 Task: Check the sale-to-list ratio of french doors in the last 1 year.
Action: Mouse moved to (1023, 229)
Screenshot: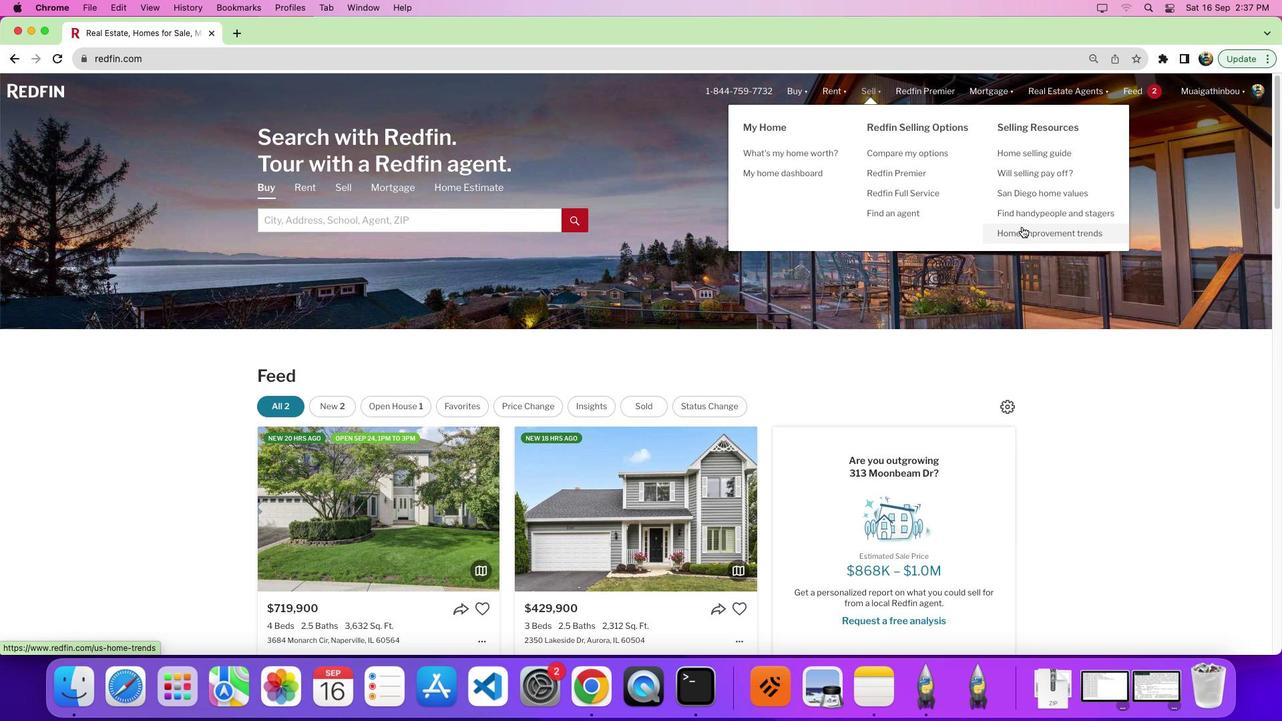 
Action: Mouse pressed left at (1023, 229)
Screenshot: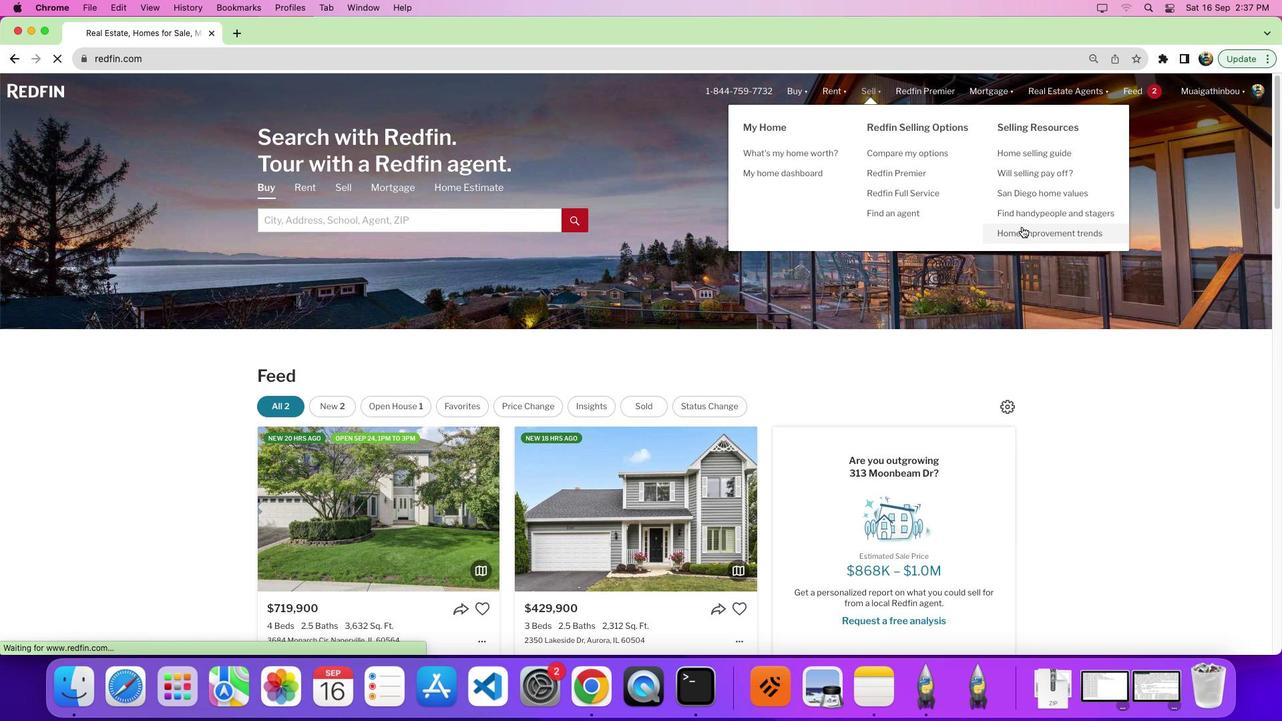 
Action: Mouse pressed left at (1023, 229)
Screenshot: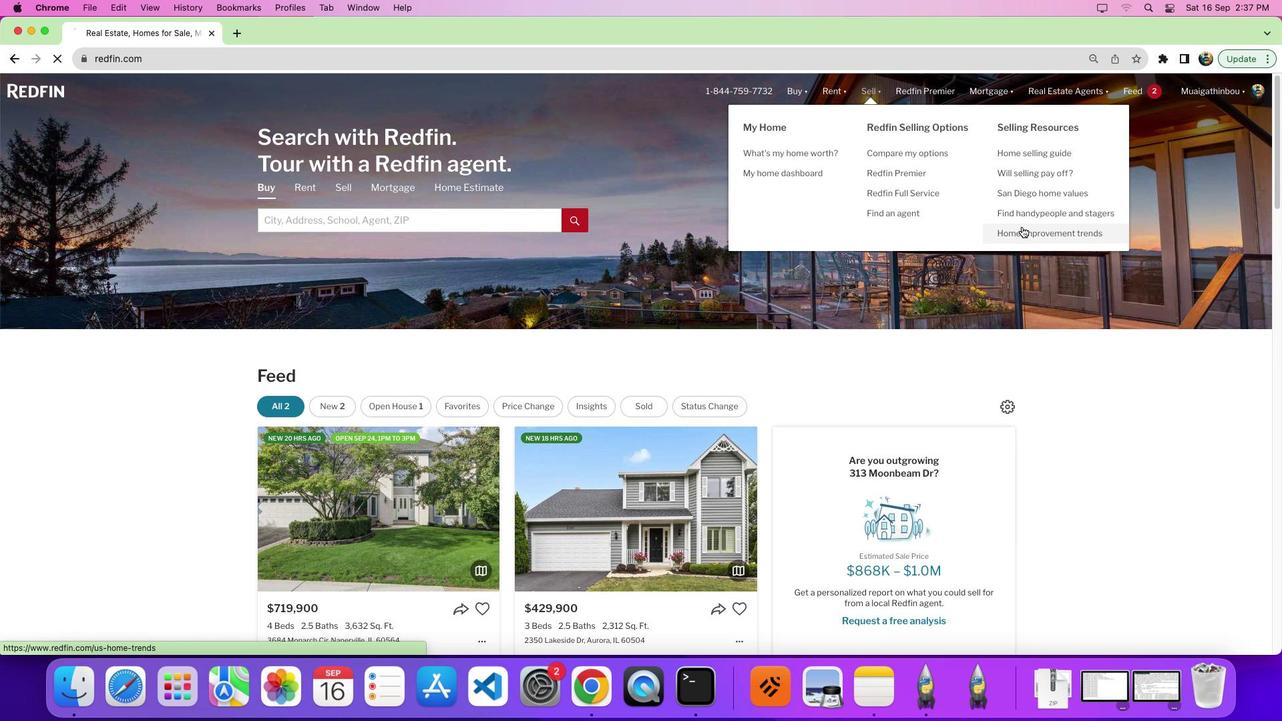 
Action: Mouse moved to (371, 261)
Screenshot: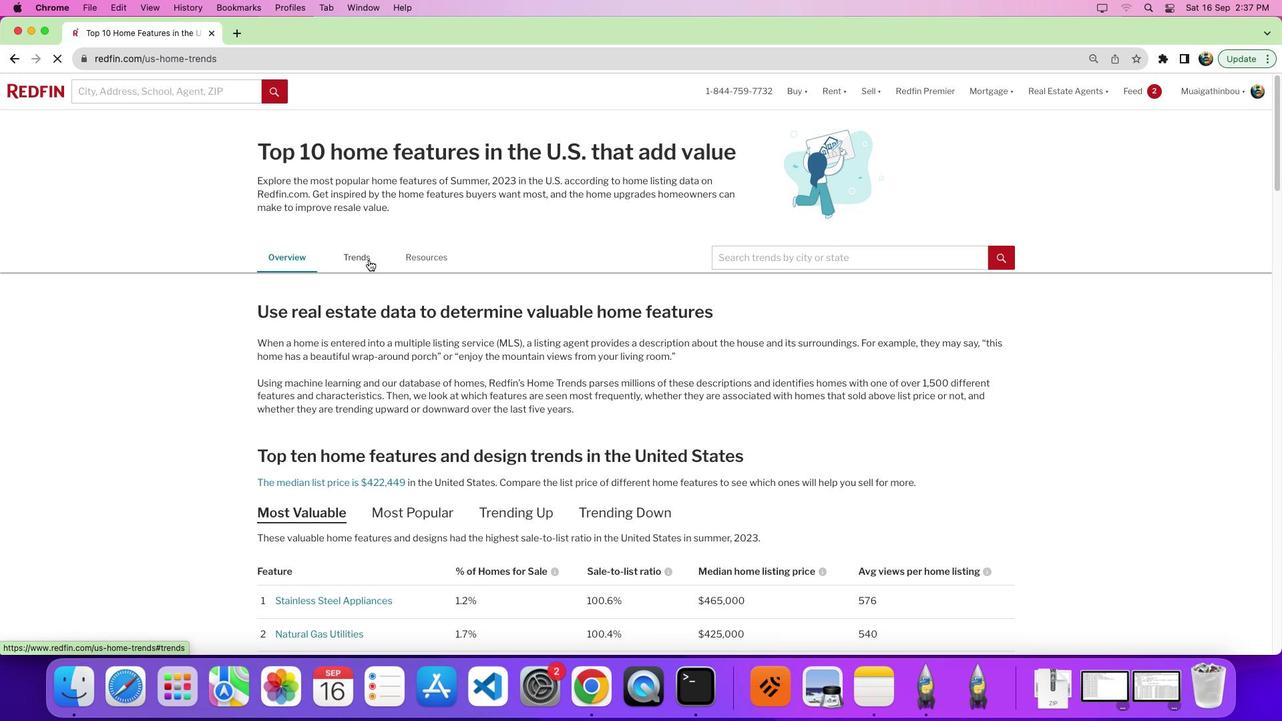 
Action: Mouse pressed left at (371, 261)
Screenshot: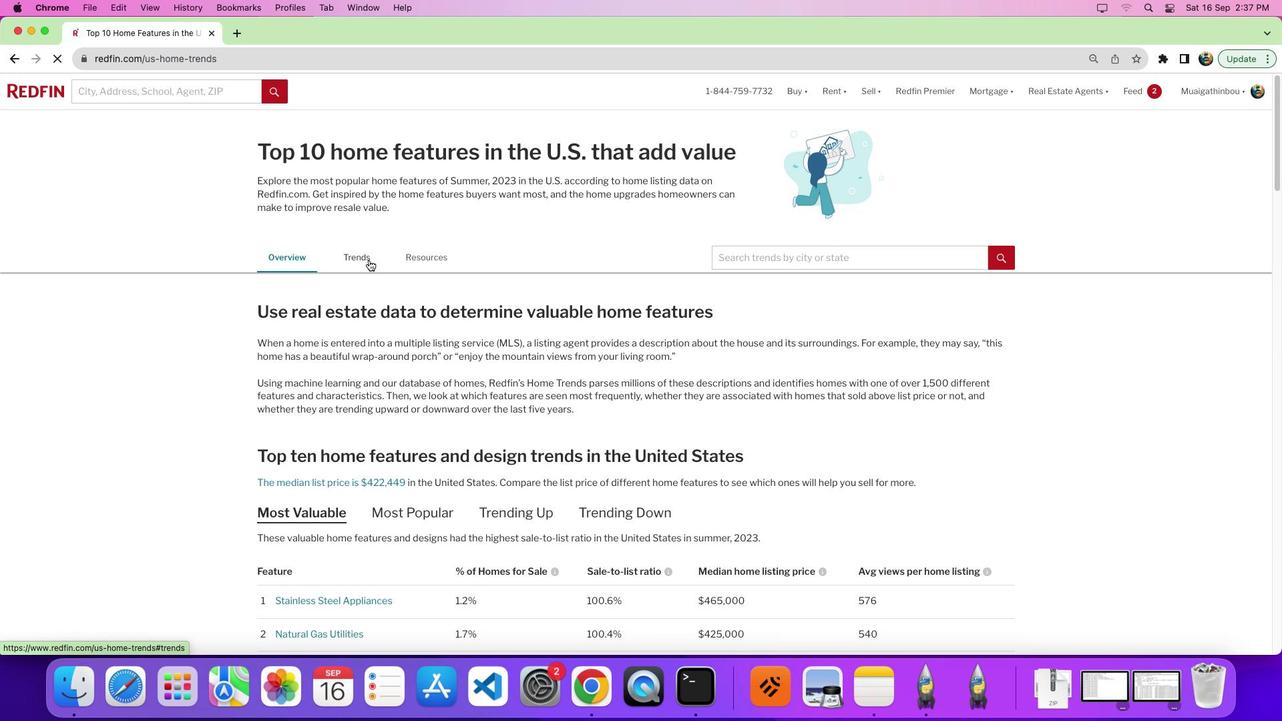 
Action: Mouse moved to (716, 291)
Screenshot: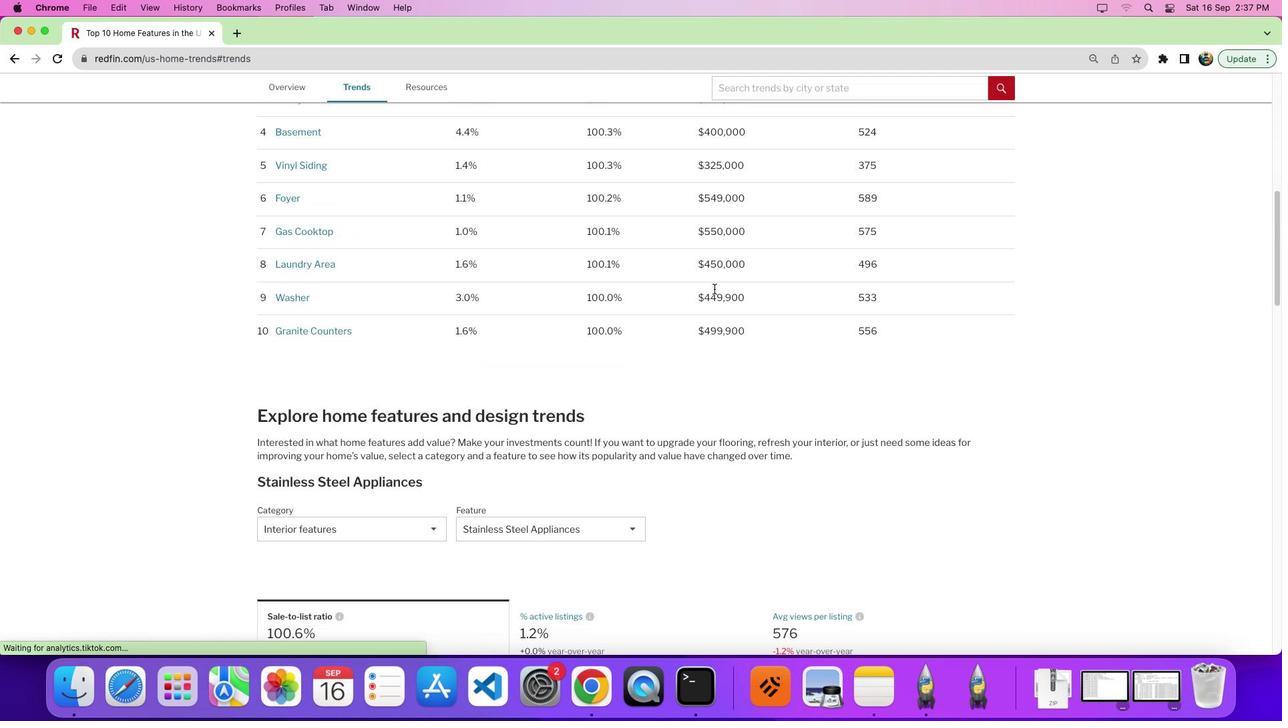 
Action: Mouse scrolled (716, 291) with delta (2, 1)
Screenshot: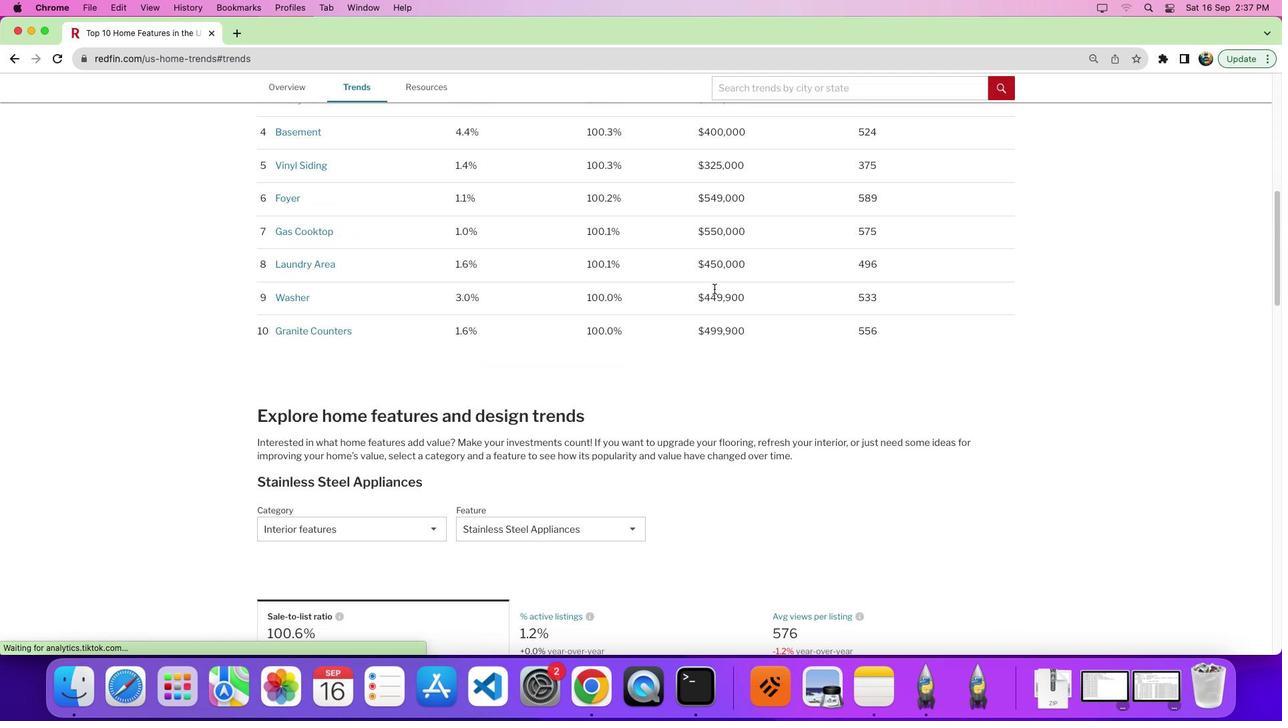 
Action: Mouse moved to (716, 290)
Screenshot: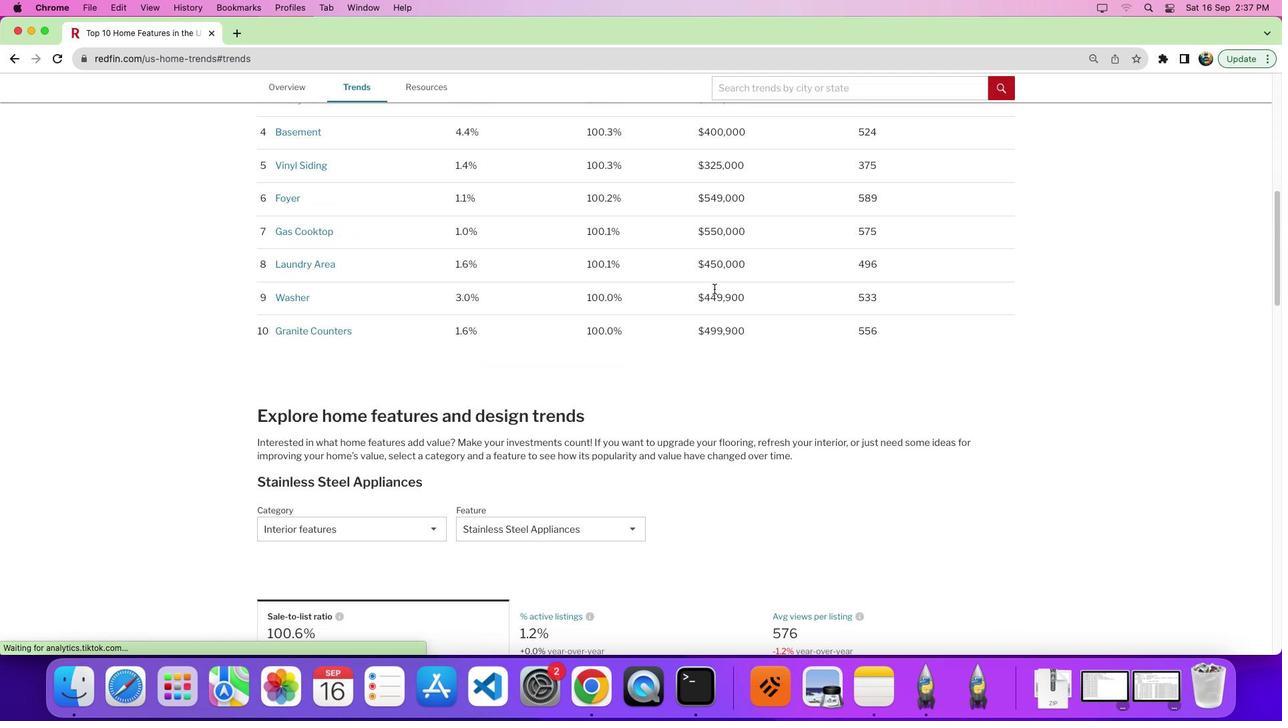 
Action: Mouse scrolled (716, 290) with delta (2, 1)
Screenshot: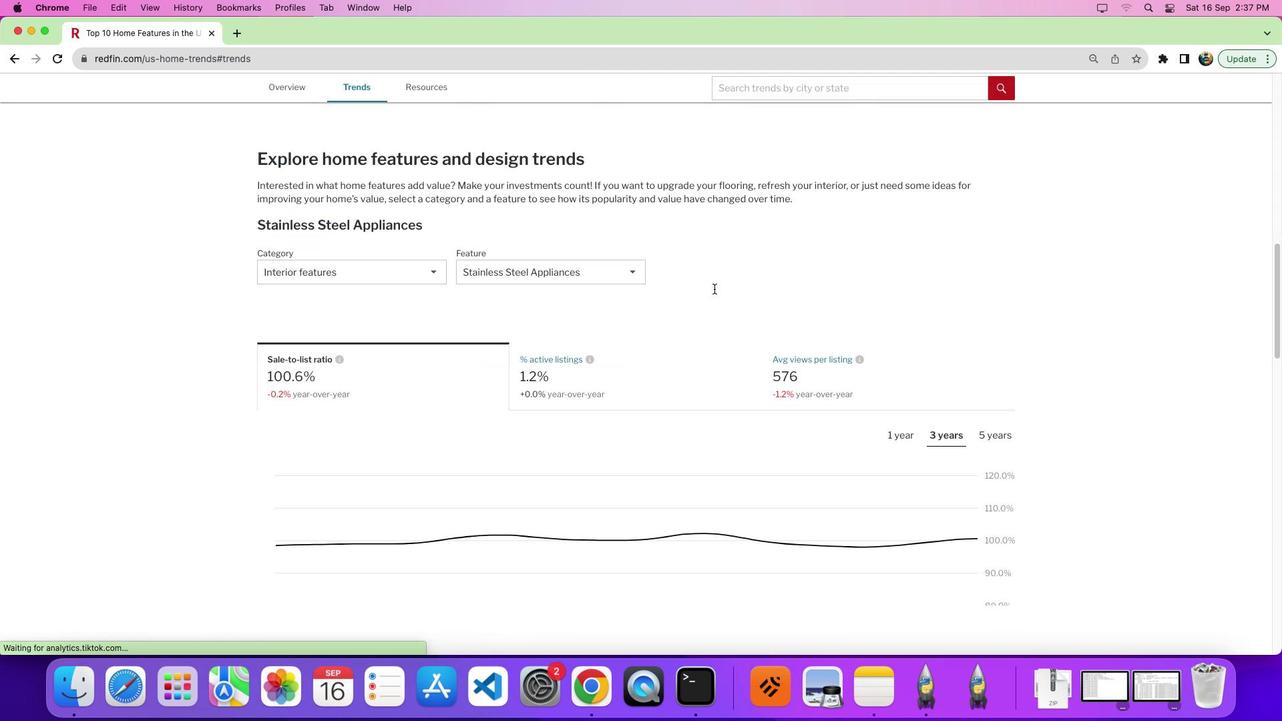
Action: Mouse scrolled (716, 290) with delta (2, -2)
Screenshot: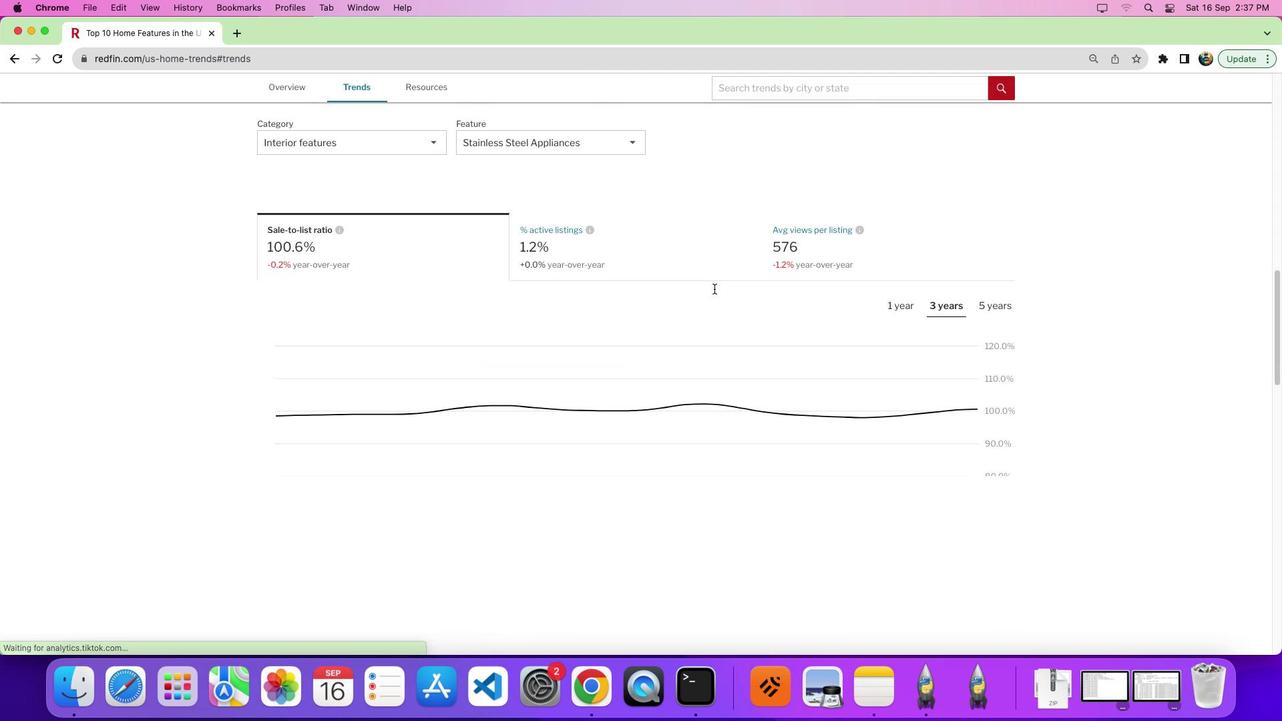 
Action: Mouse scrolled (716, 290) with delta (2, -5)
Screenshot: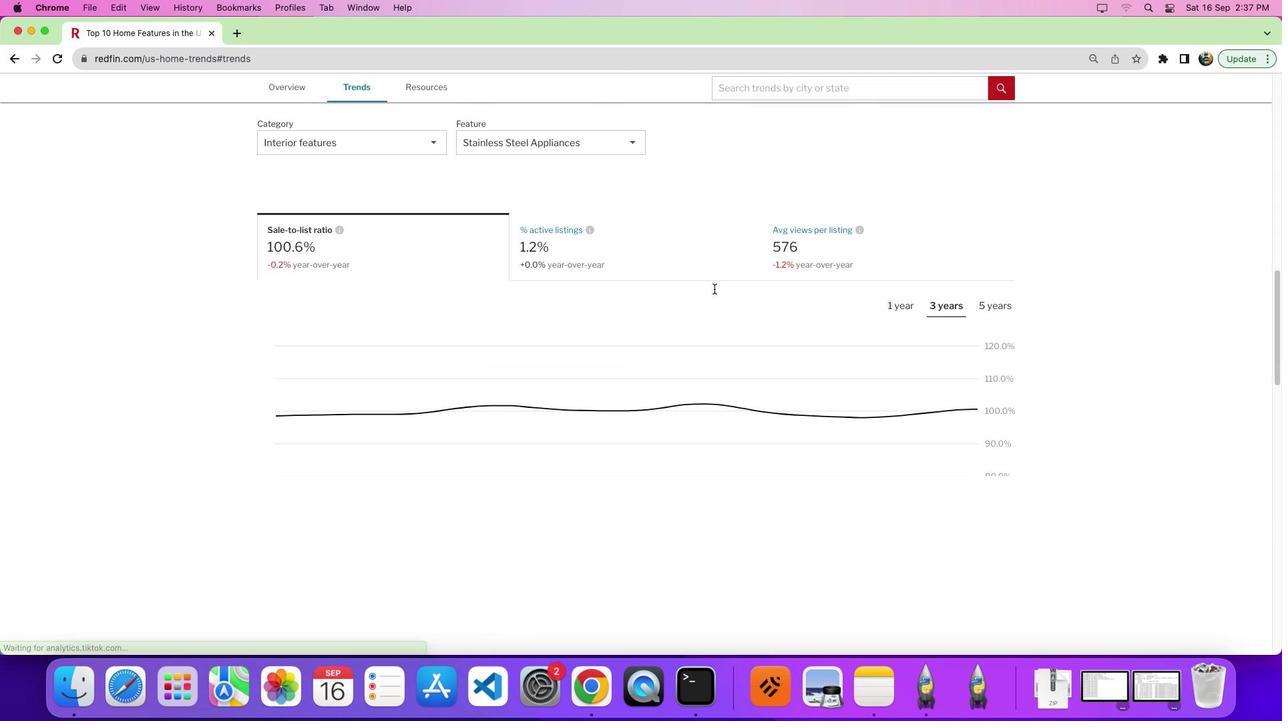 
Action: Mouse moved to (414, 144)
Screenshot: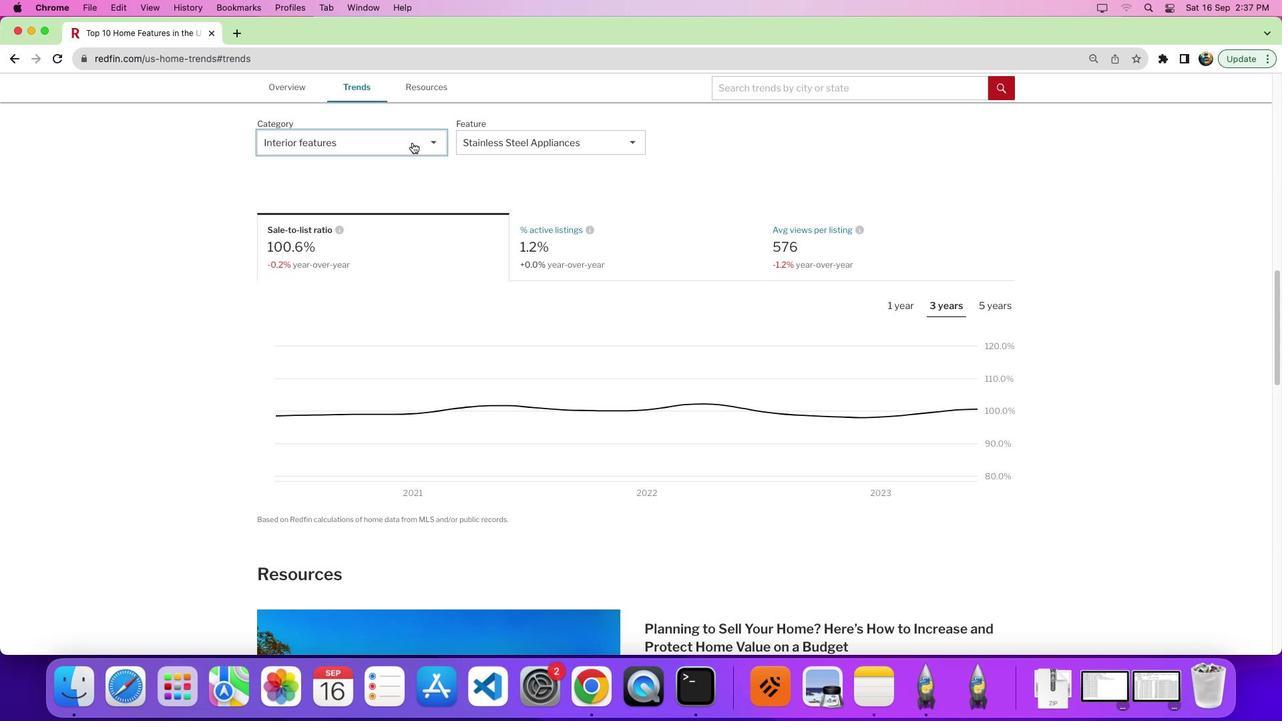 
Action: Mouse pressed left at (414, 144)
Screenshot: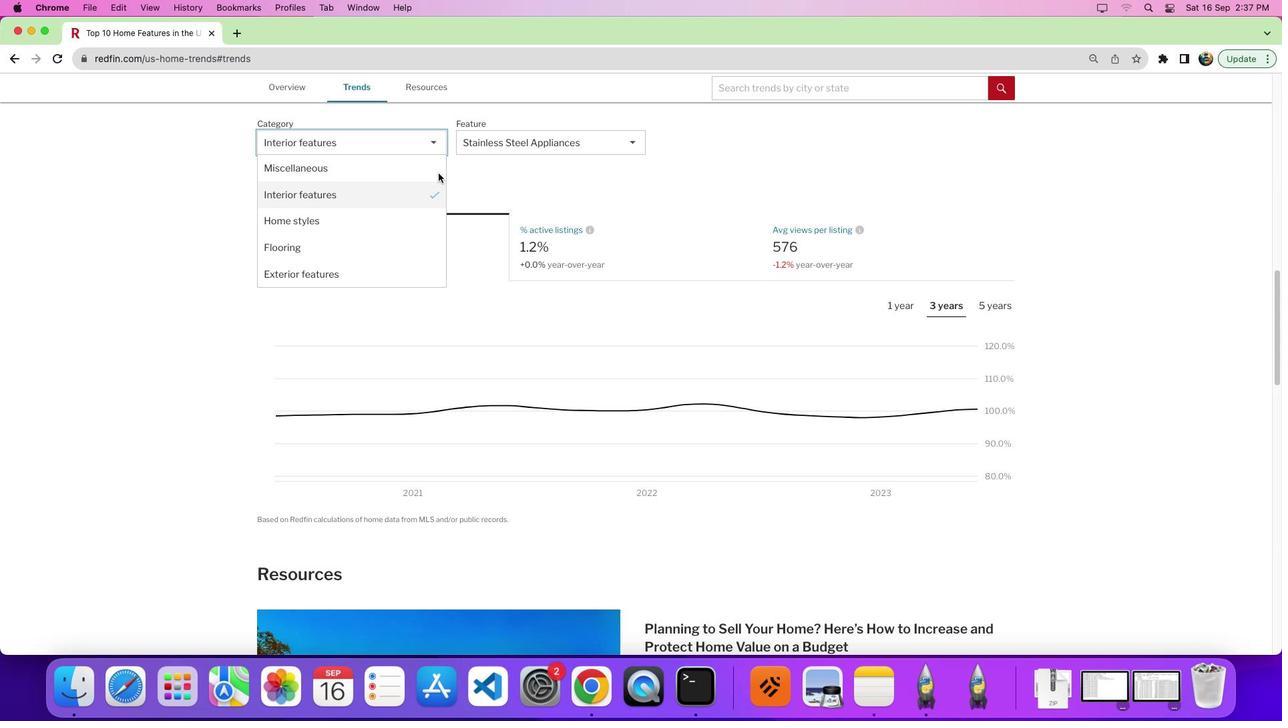 
Action: Mouse moved to (420, 190)
Screenshot: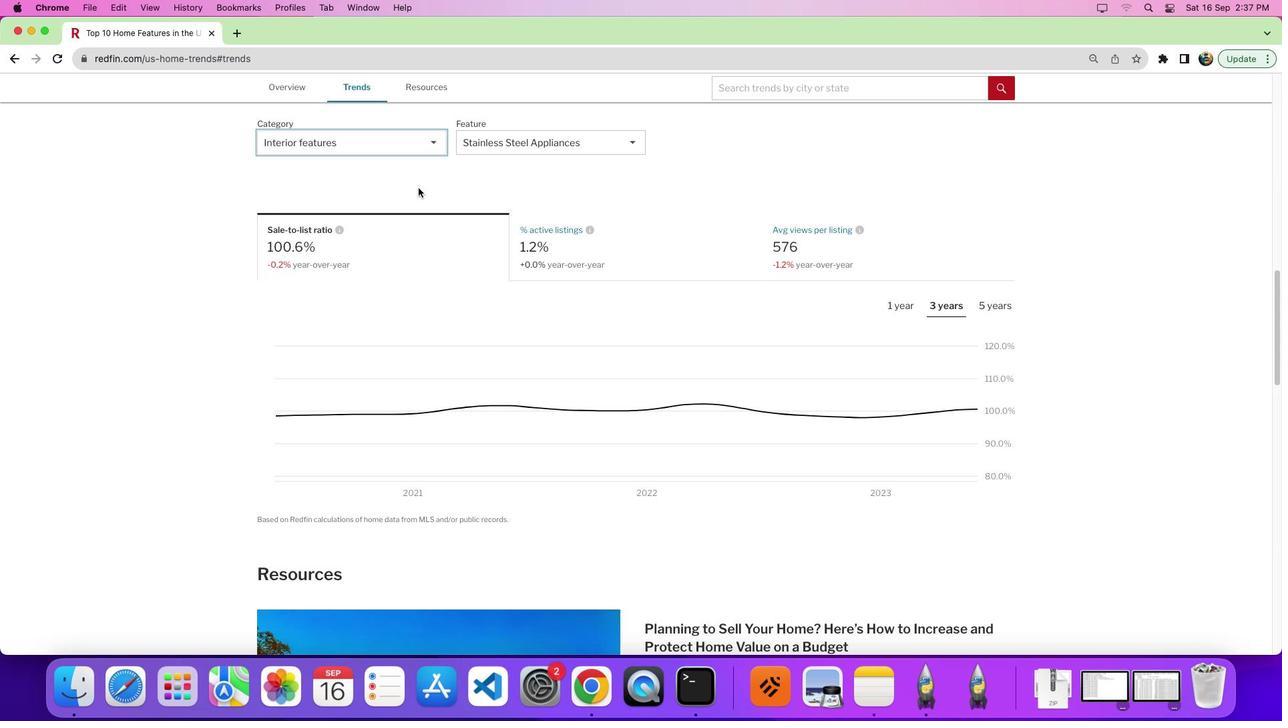 
Action: Mouse pressed left at (420, 190)
Screenshot: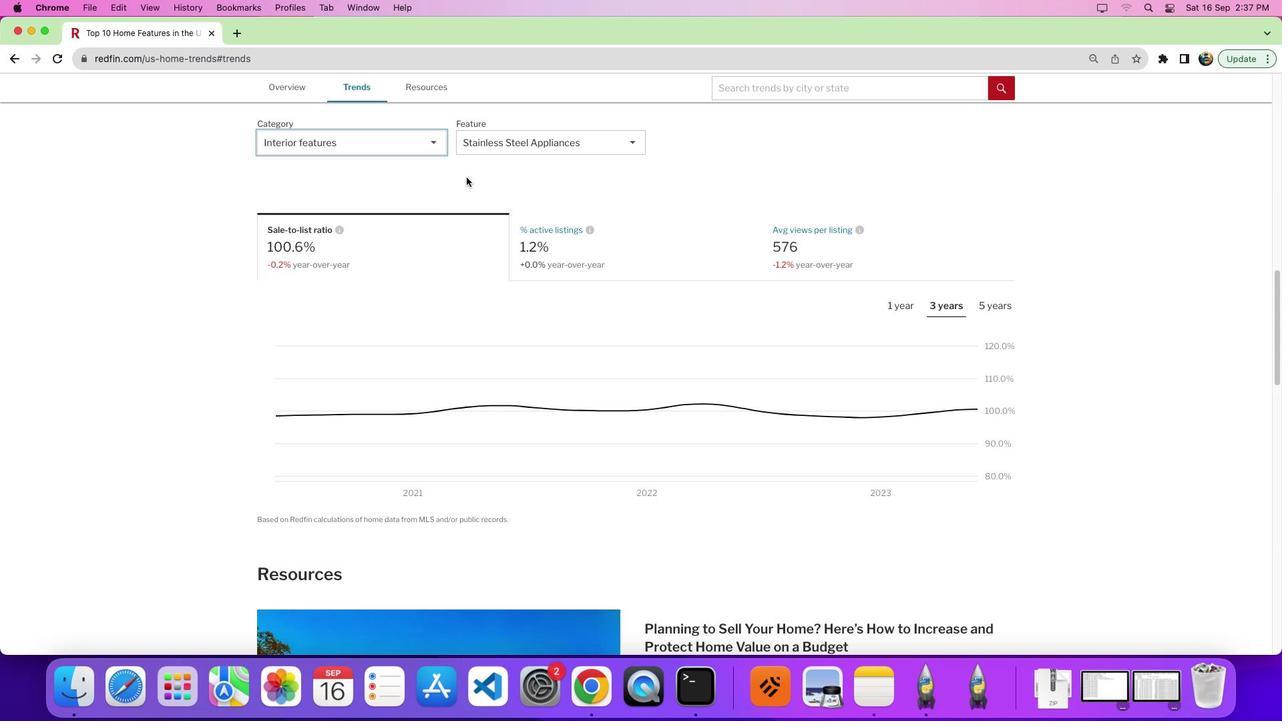 
Action: Mouse moved to (591, 136)
Screenshot: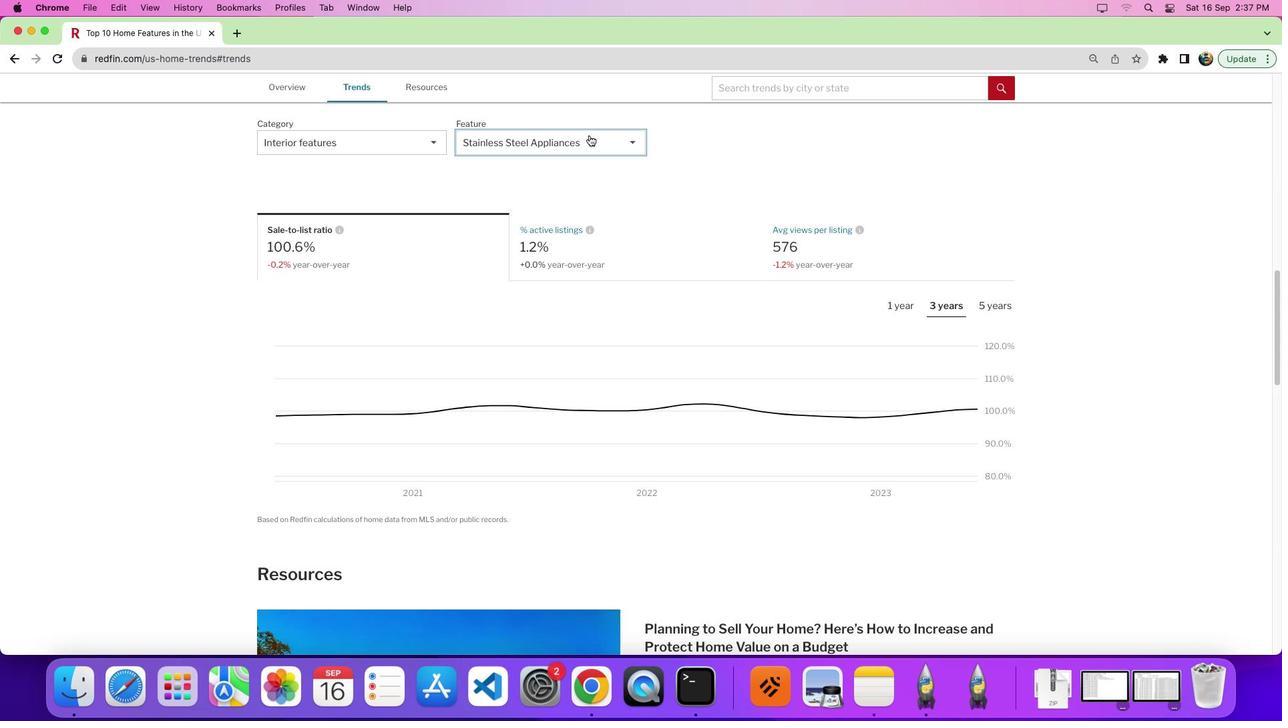 
Action: Mouse pressed left at (591, 136)
Screenshot: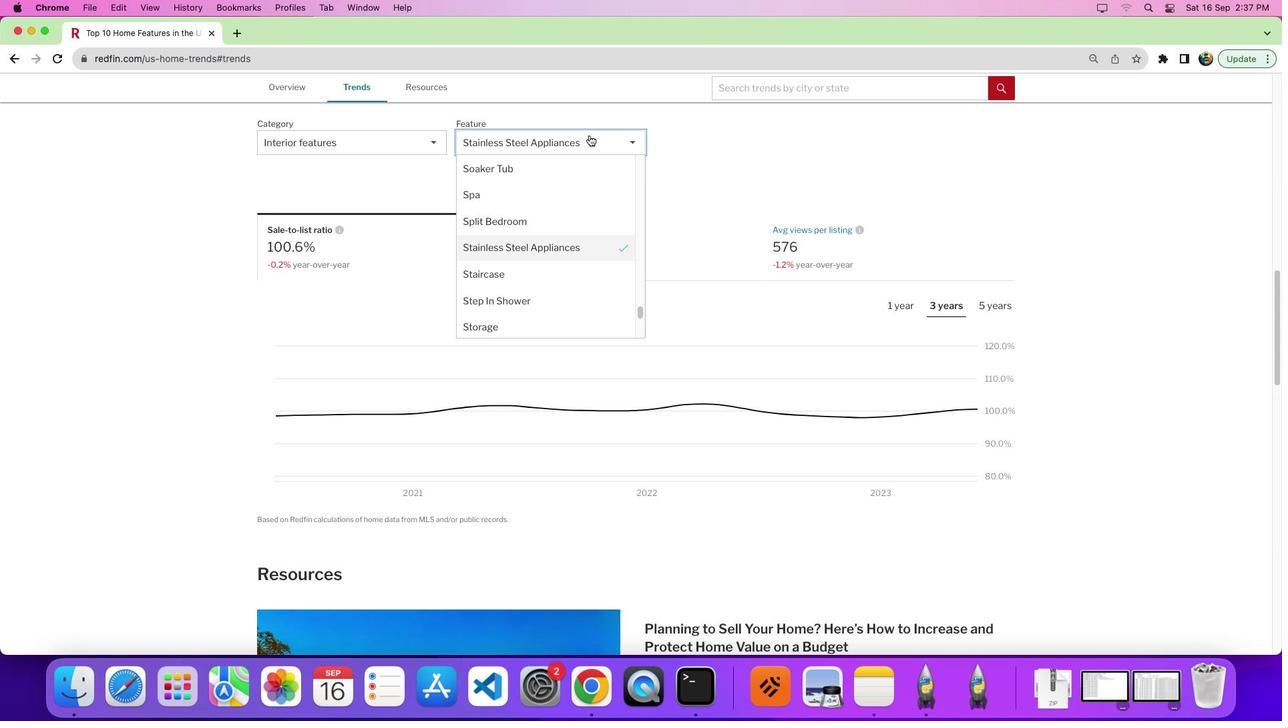 
Action: Mouse moved to (643, 209)
Screenshot: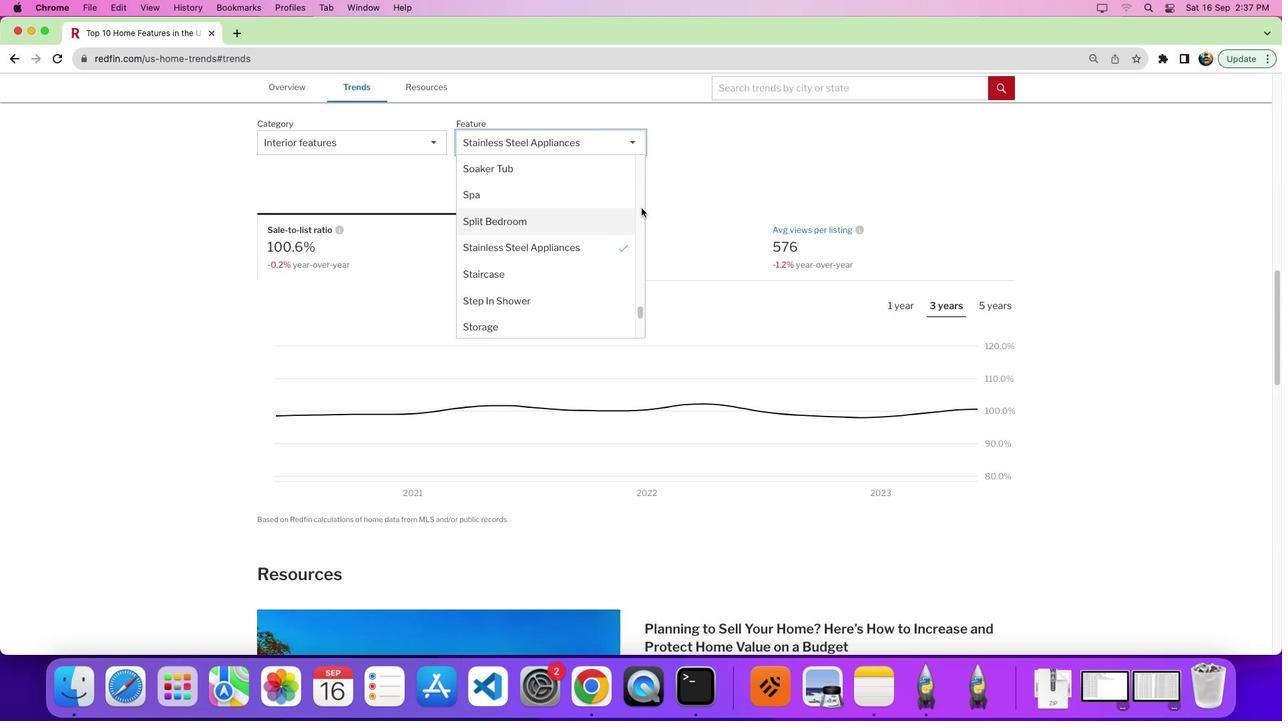 
Action: Mouse pressed left at (643, 209)
Screenshot: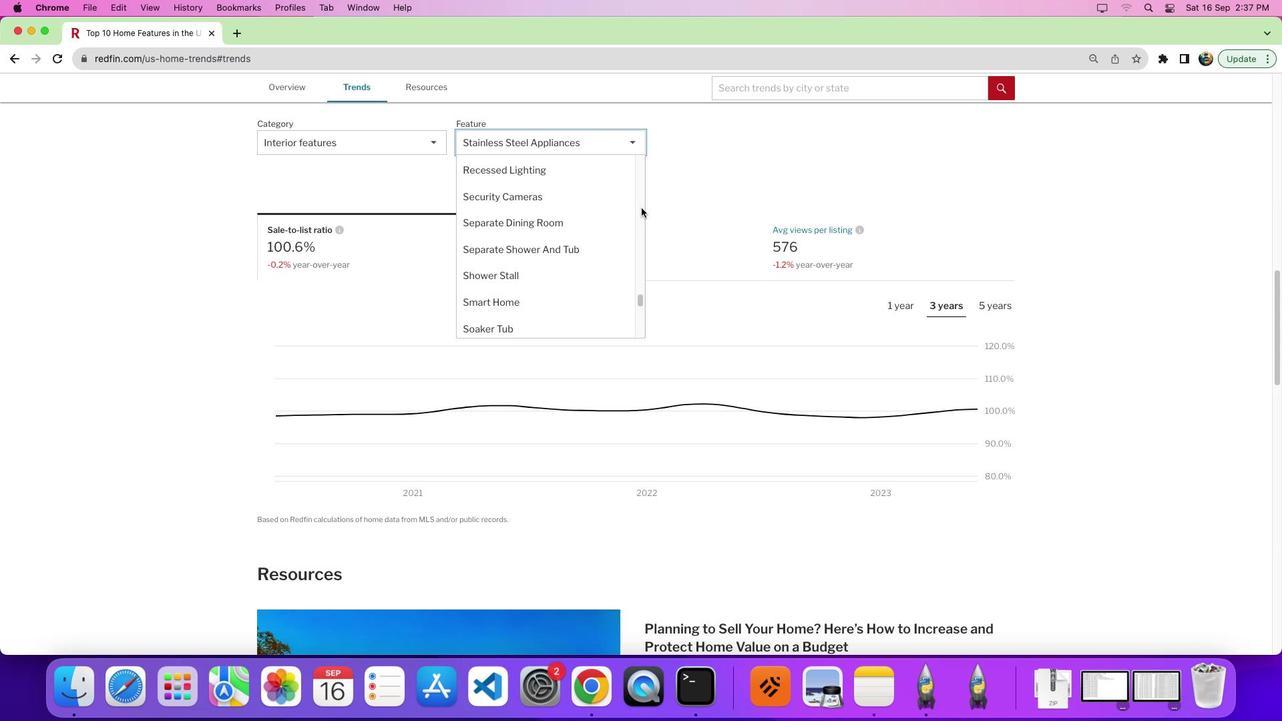 
Action: Mouse moved to (587, 236)
Screenshot: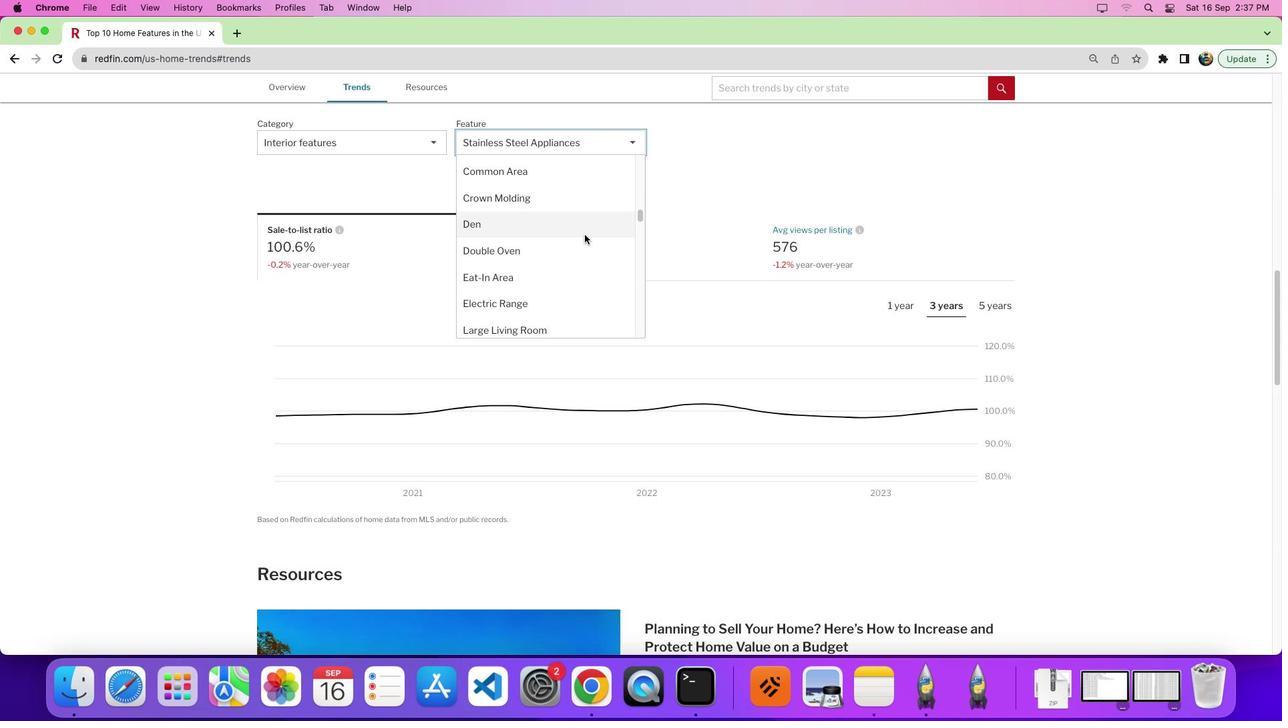 
Action: Mouse scrolled (587, 236) with delta (2, 1)
Screenshot: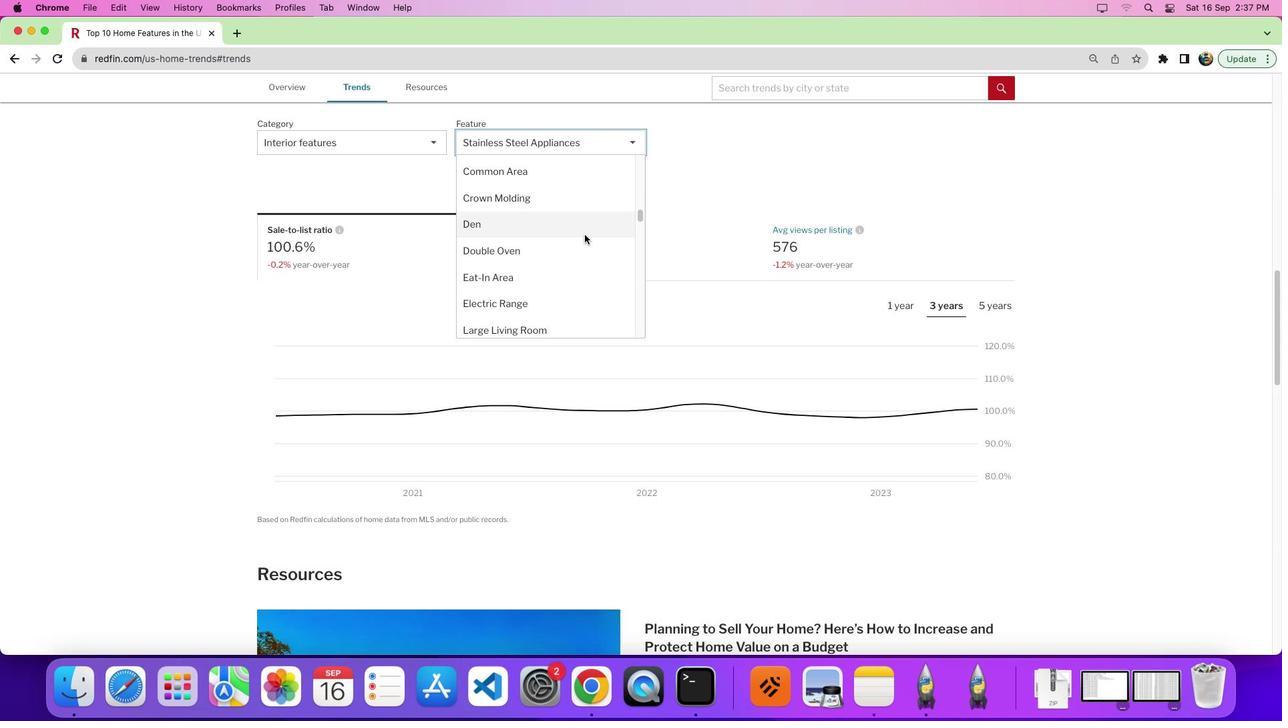 
Action: Mouse scrolled (587, 236) with delta (2, 1)
Screenshot: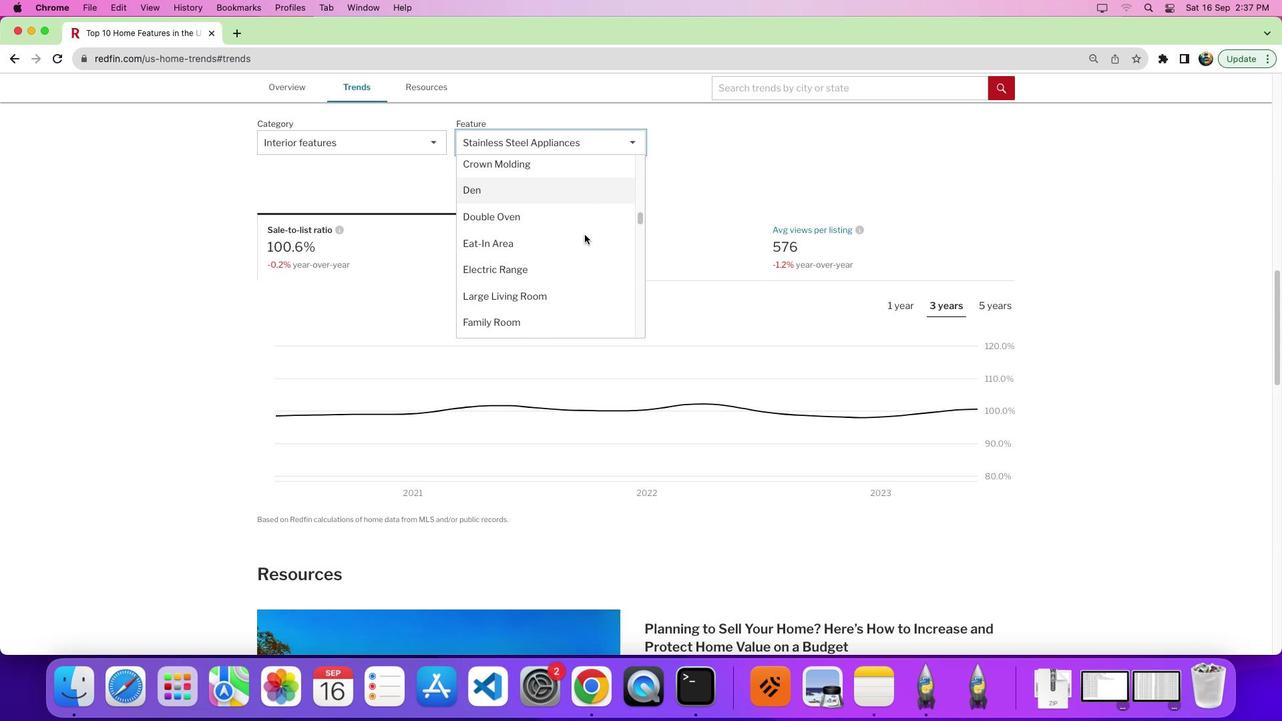 
Action: Mouse scrolled (587, 236) with delta (2, 0)
Screenshot: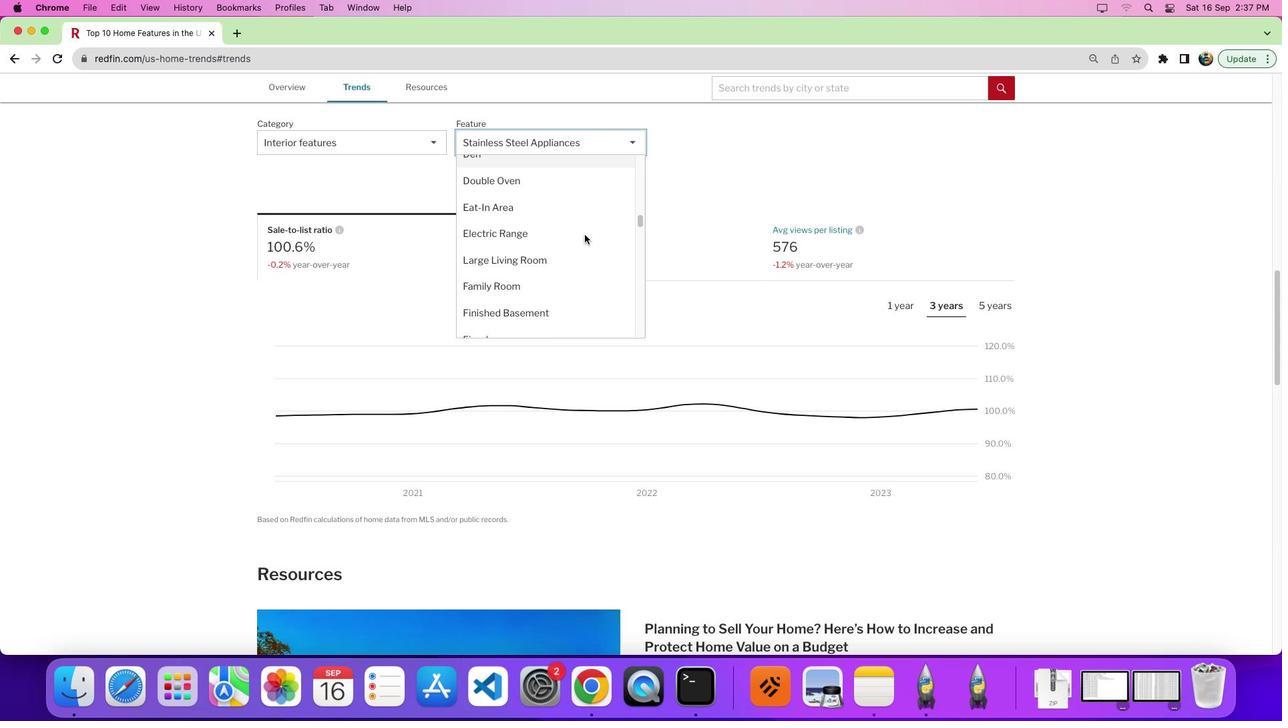 
Action: Mouse moved to (586, 236)
Screenshot: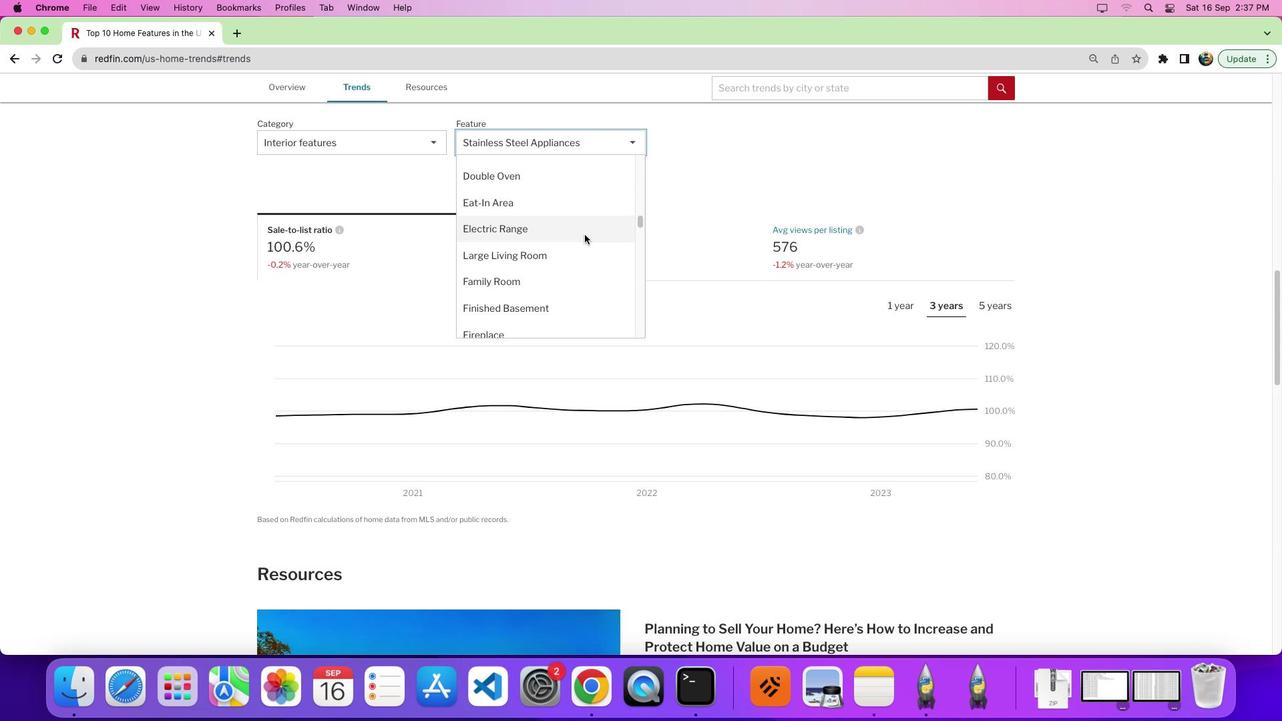 
Action: Mouse scrolled (586, 236) with delta (2, 1)
Screenshot: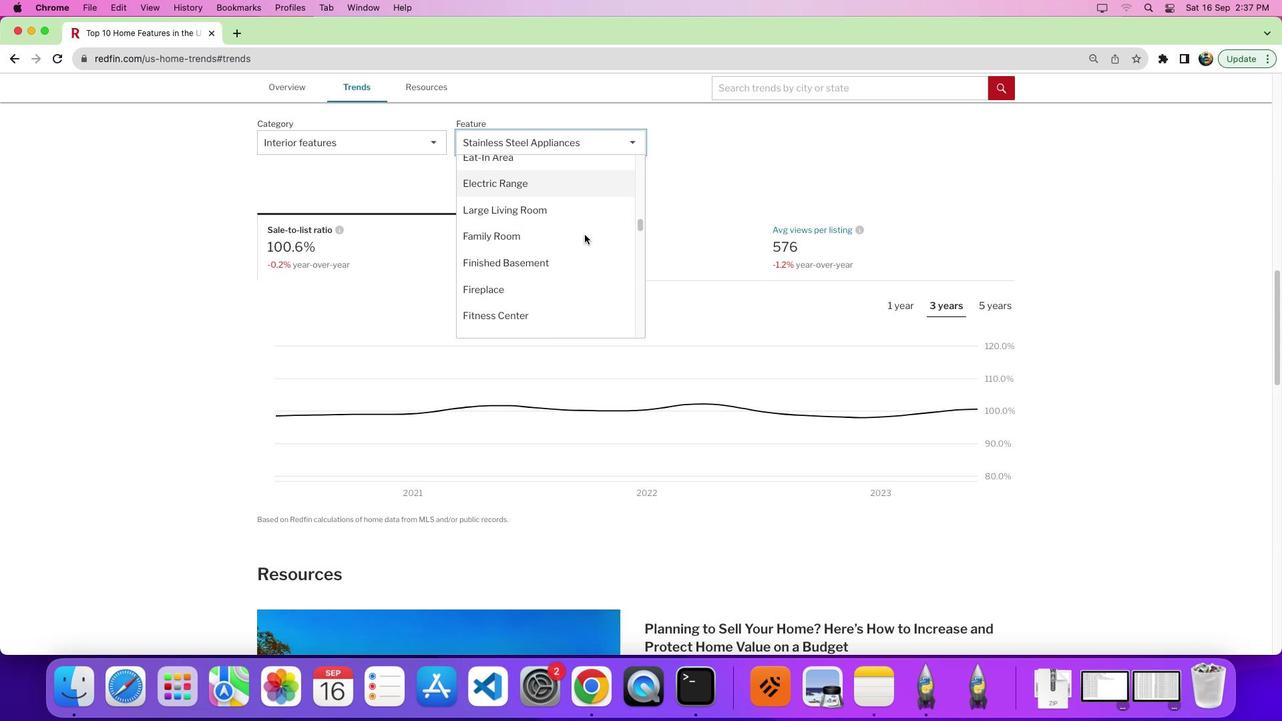 
Action: Mouse scrolled (586, 236) with delta (2, 1)
Screenshot: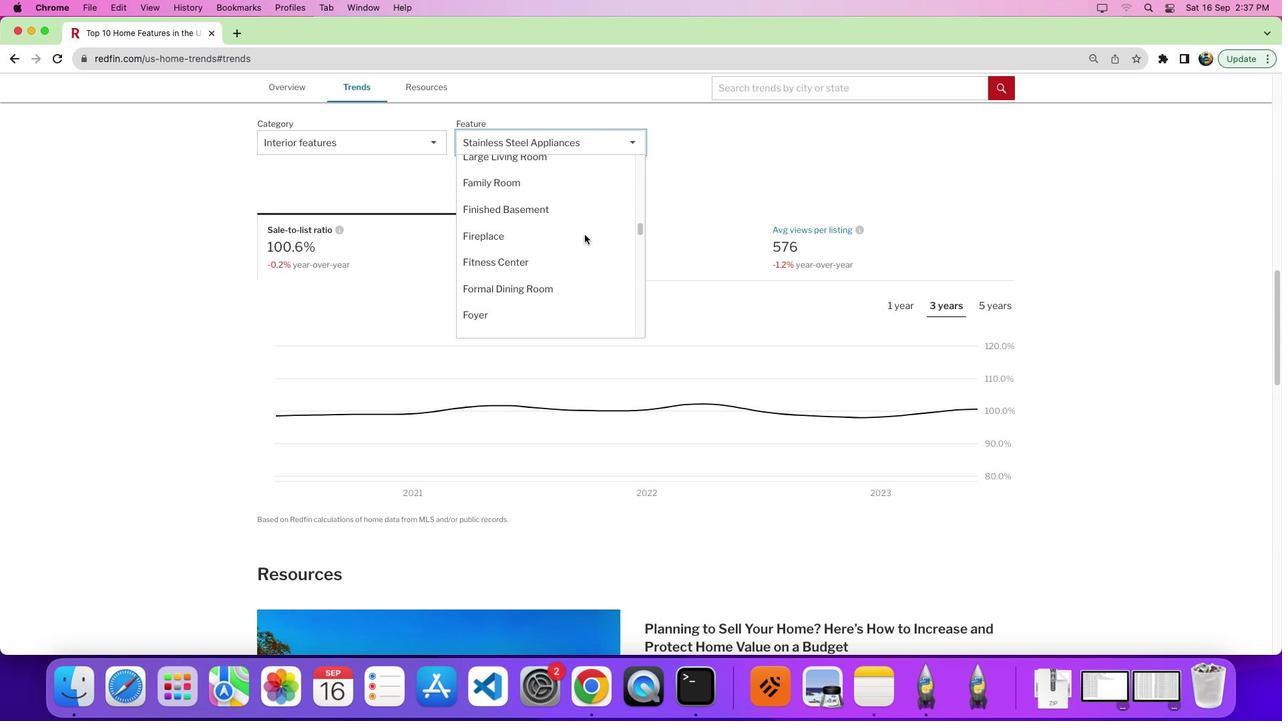 
Action: Mouse scrolled (586, 236) with delta (2, 0)
Screenshot: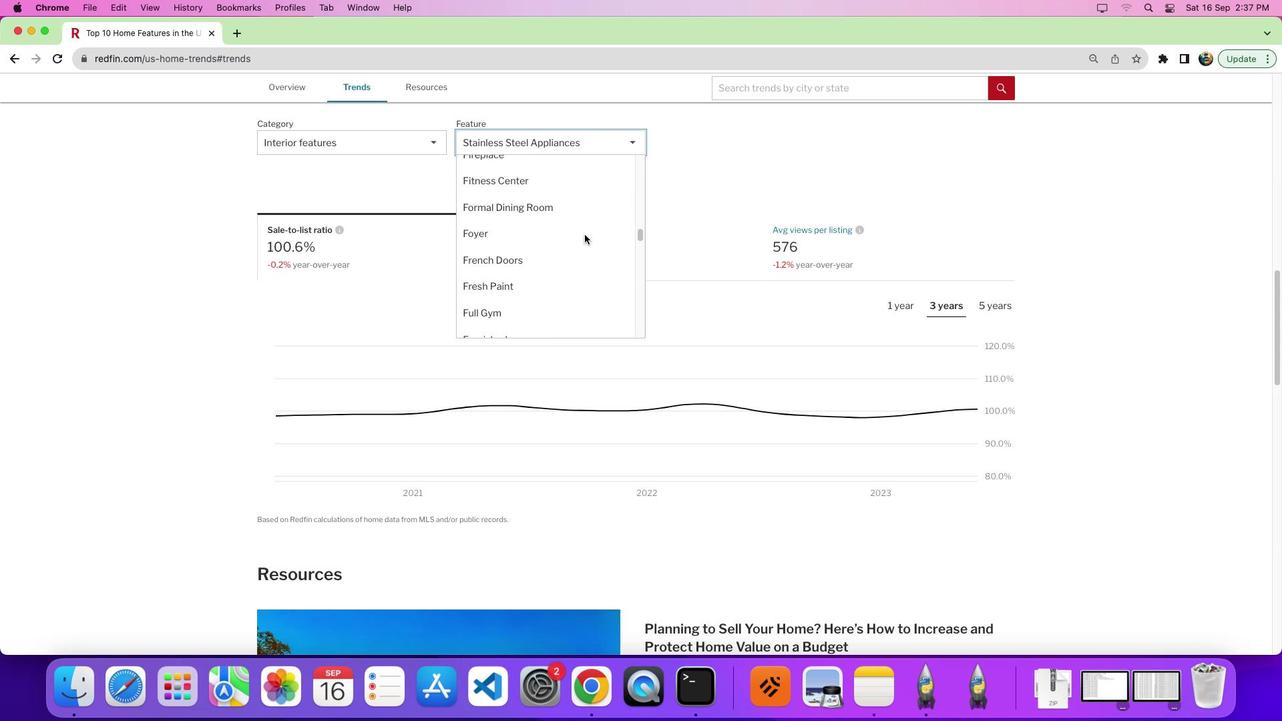 
Action: Mouse moved to (583, 231)
Screenshot: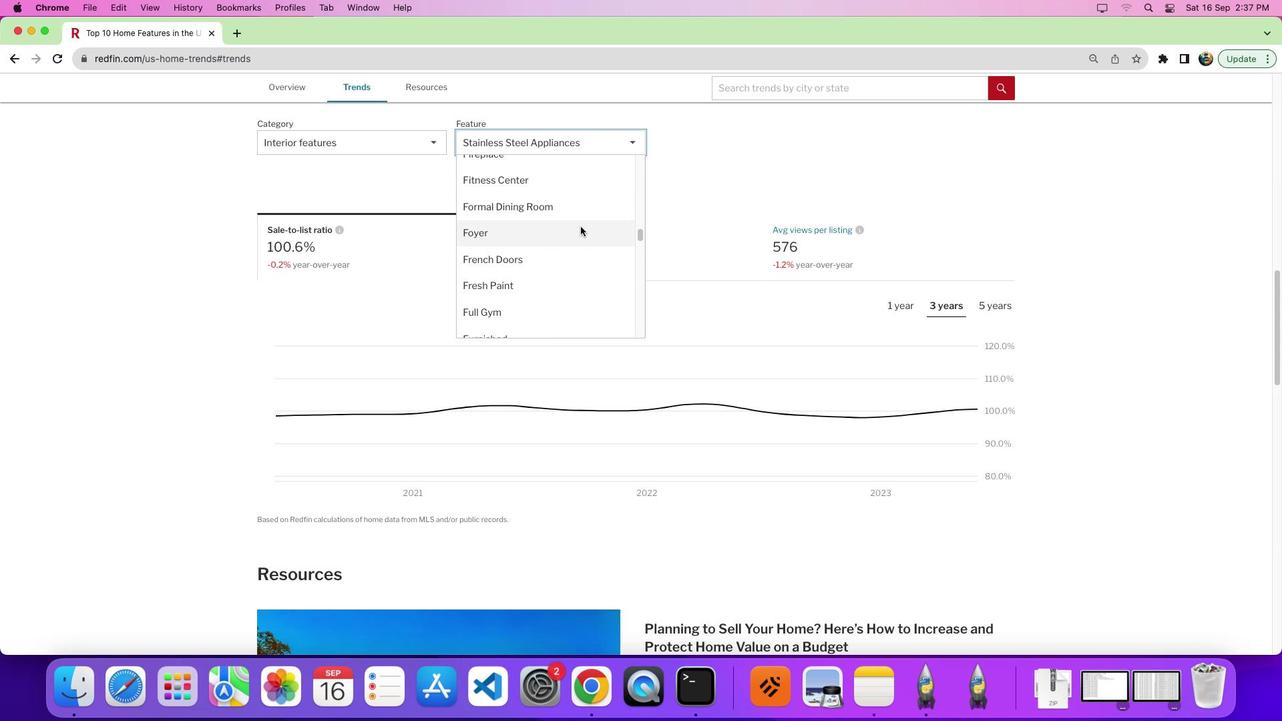 
Action: Mouse scrolled (583, 231) with delta (2, 2)
Screenshot: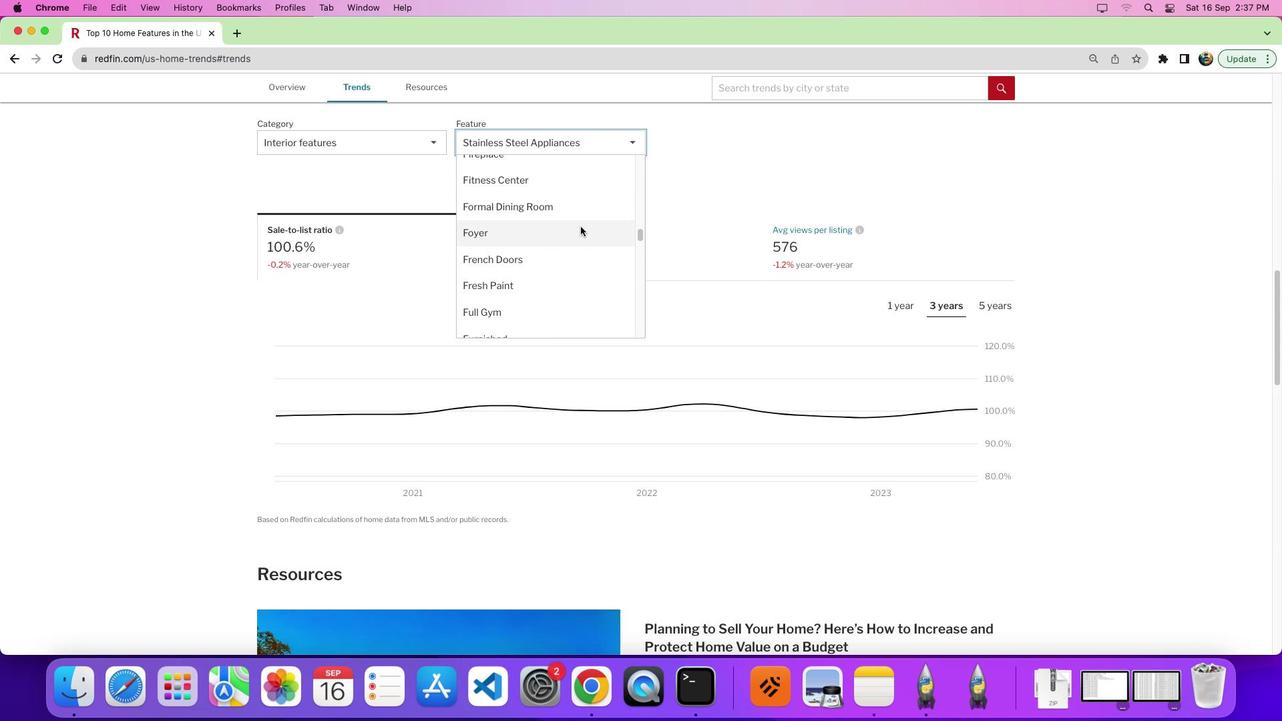 
Action: Mouse moved to (538, 267)
Screenshot: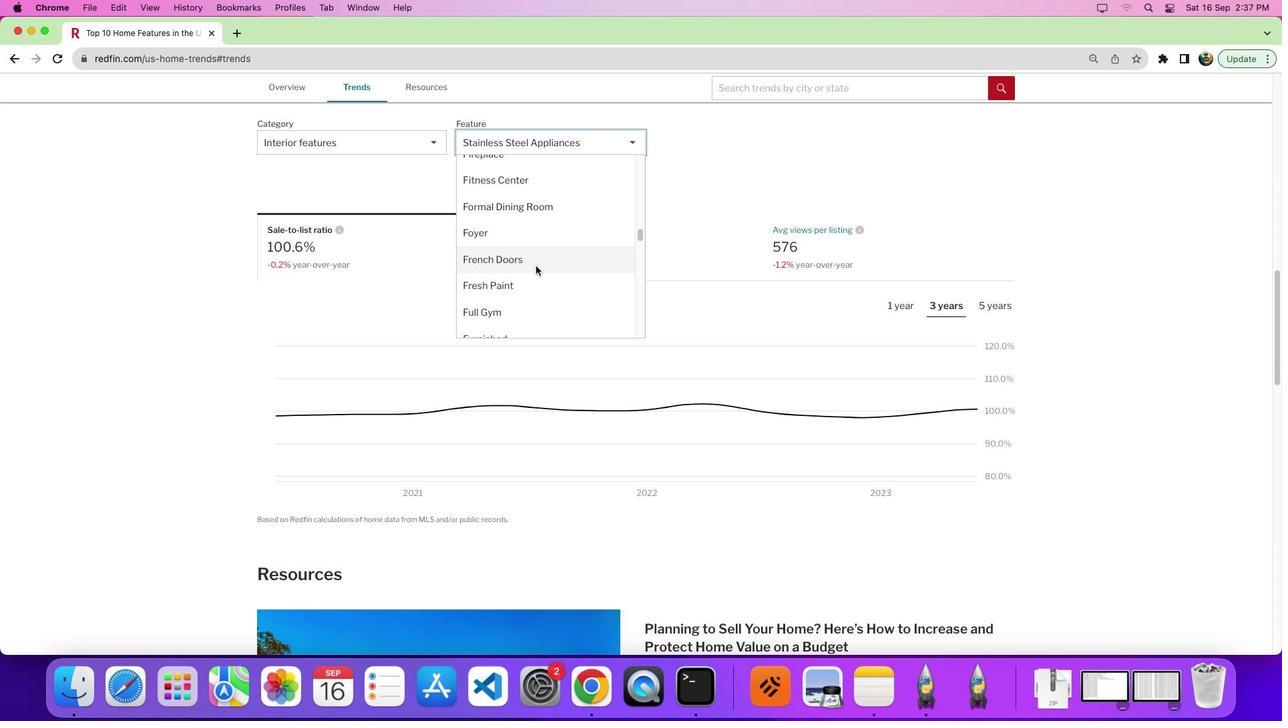 
Action: Mouse pressed left at (538, 267)
Screenshot: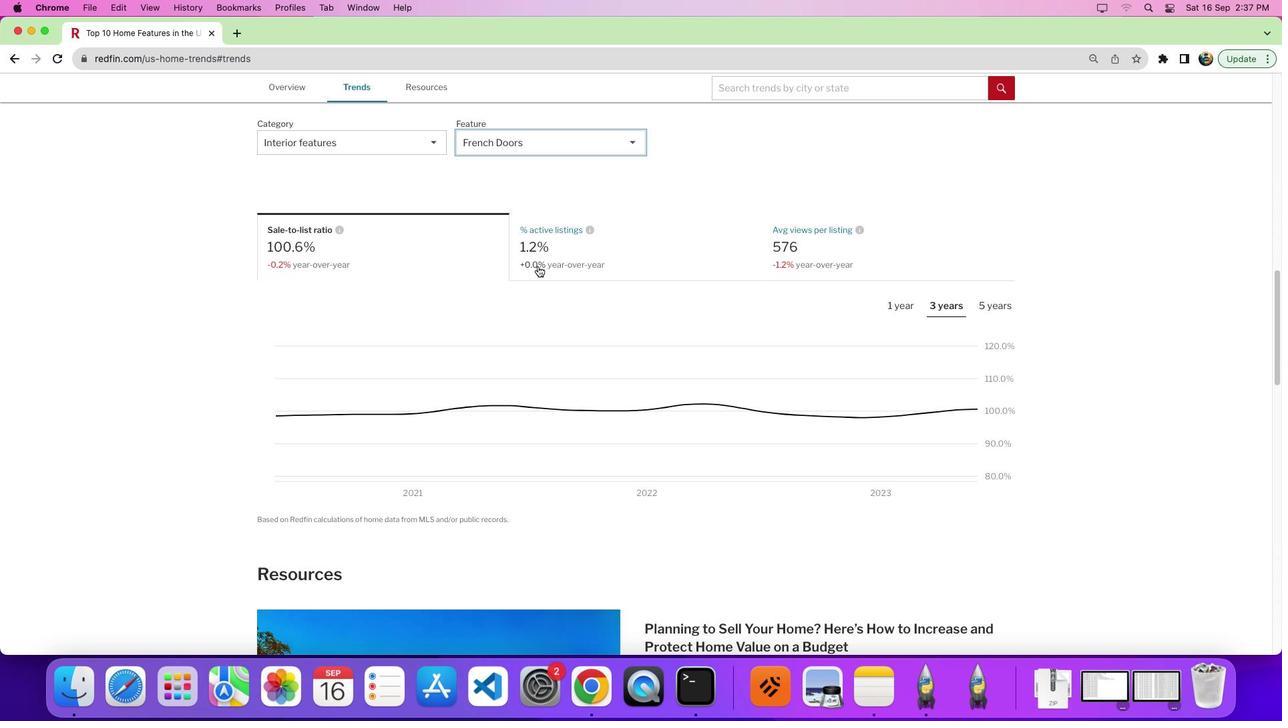 
Action: Mouse moved to (802, 263)
Screenshot: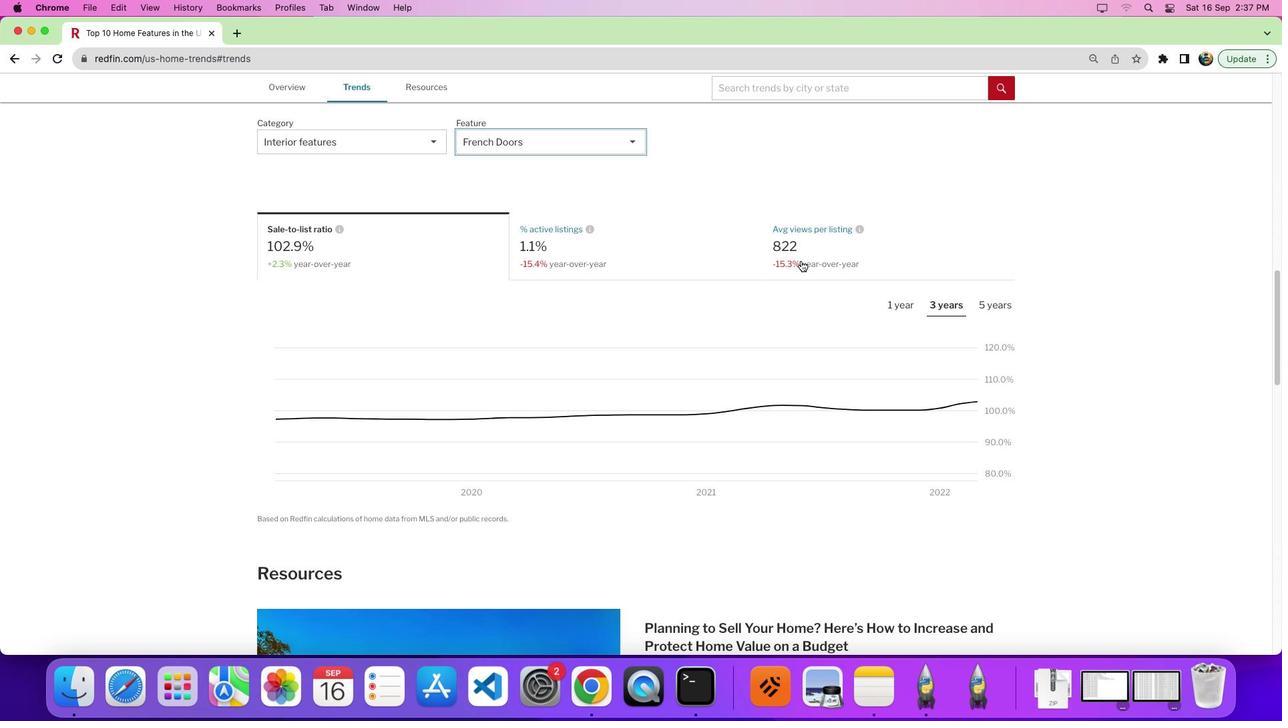 
Action: Mouse scrolled (802, 263) with delta (2, 1)
Screenshot: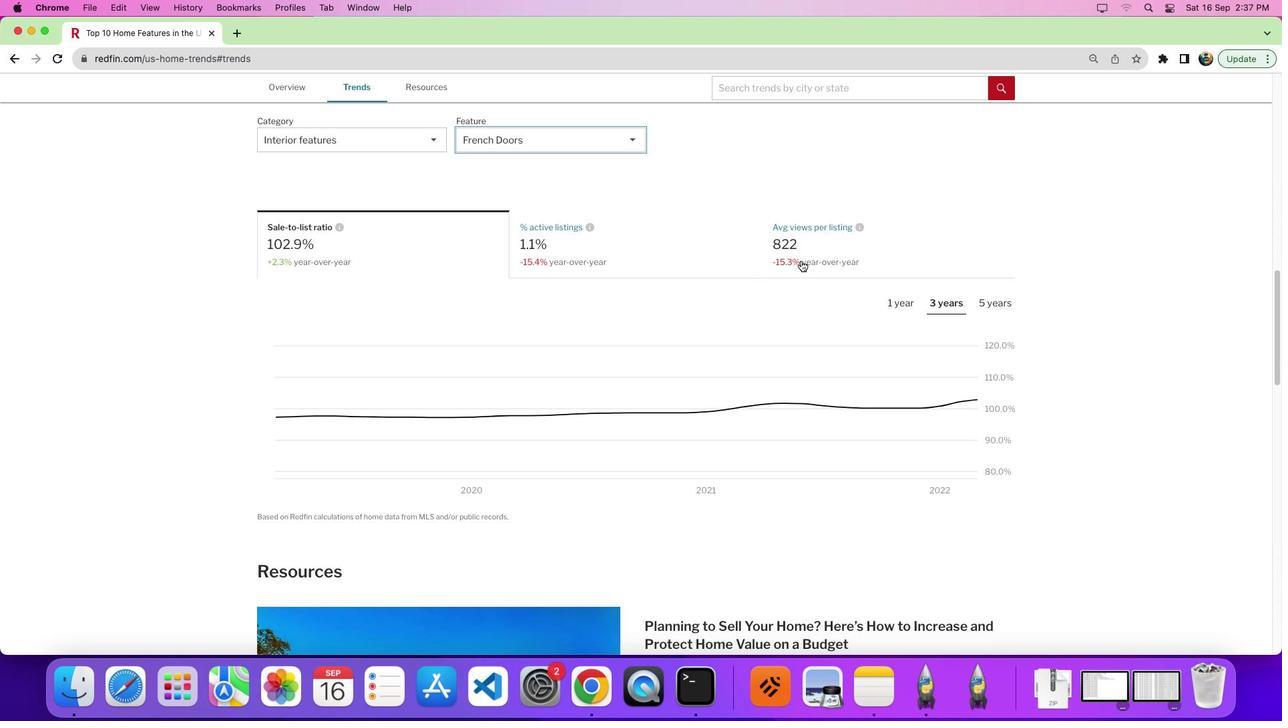 
Action: Mouse moved to (911, 309)
Screenshot: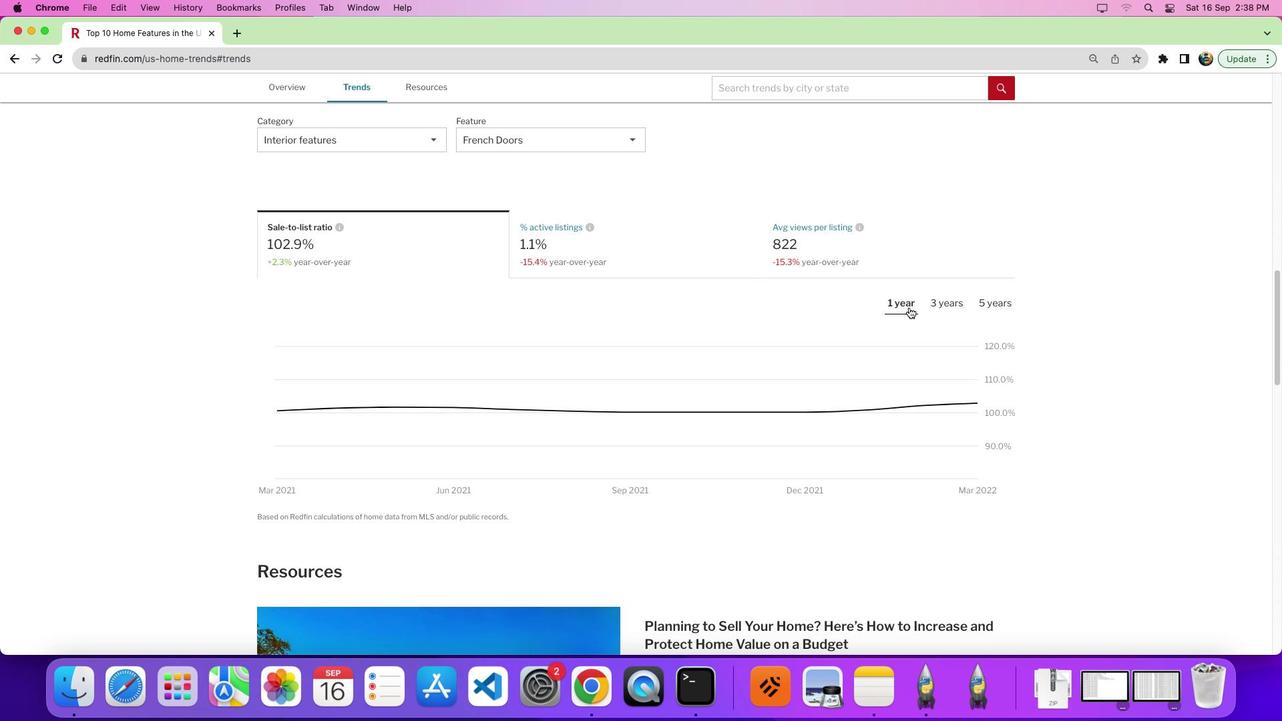 
Action: Mouse pressed left at (911, 309)
Screenshot: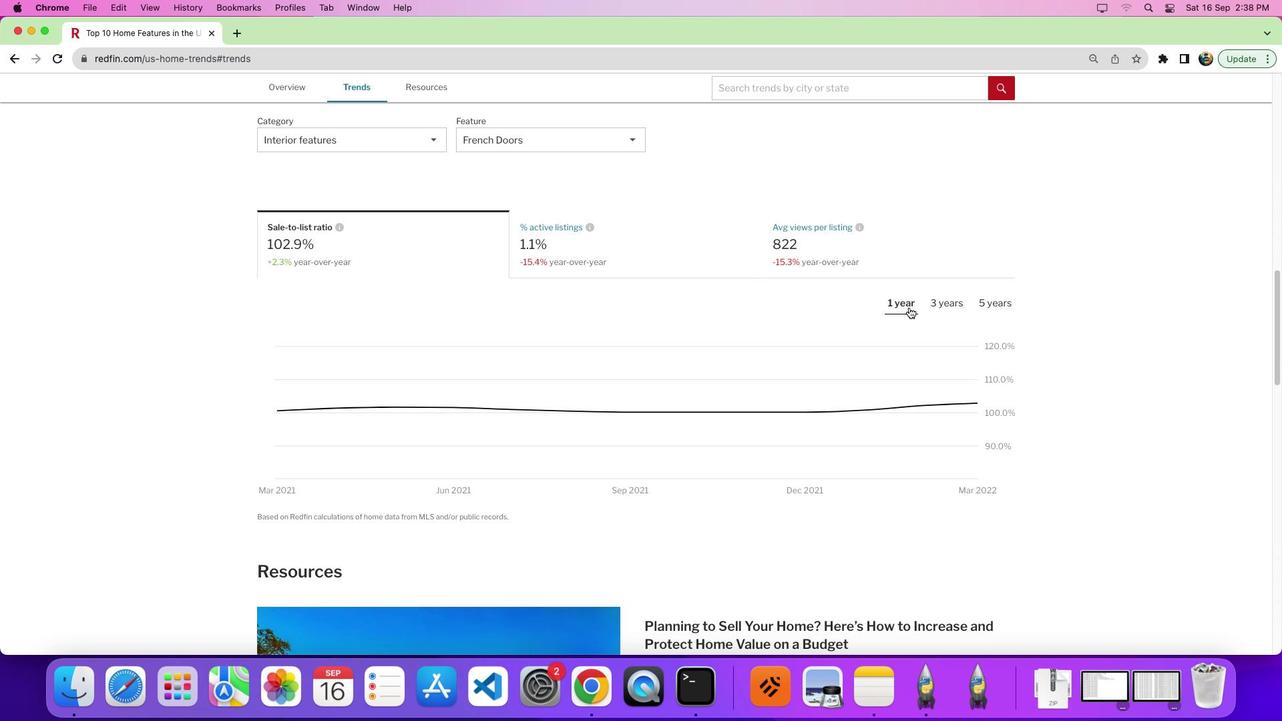 
Action: Mouse moved to (911, 309)
Screenshot: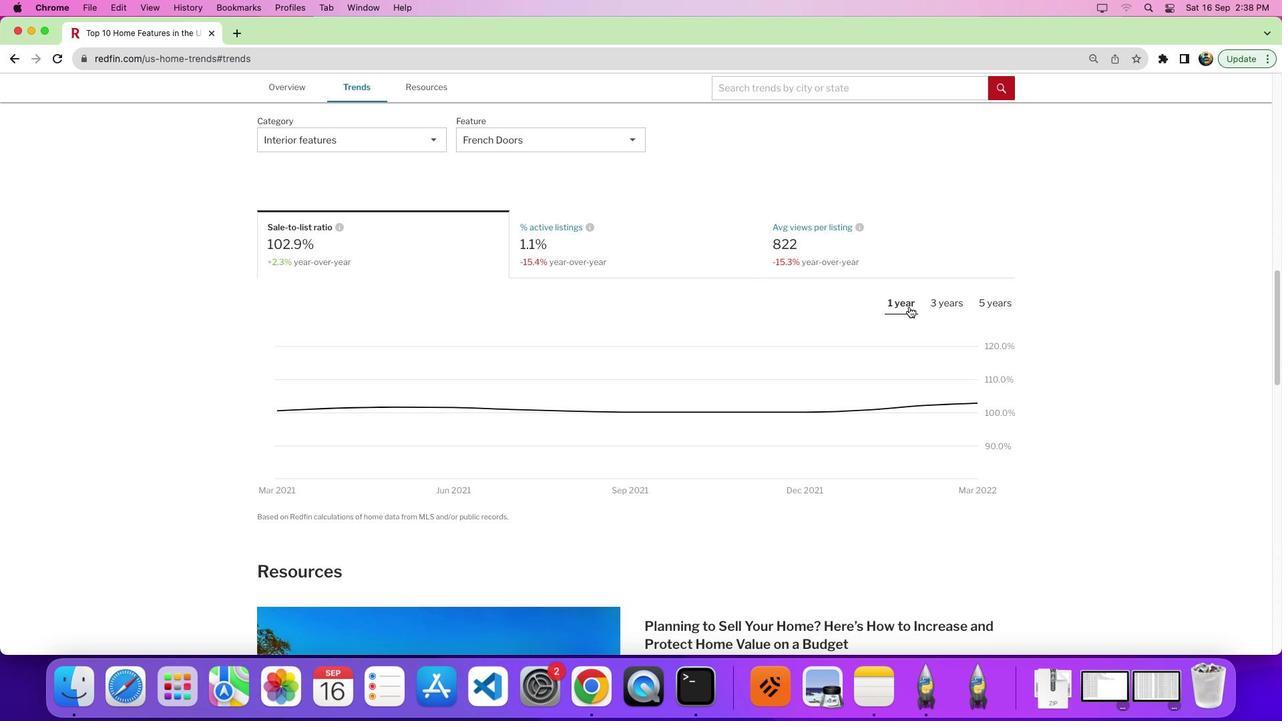 
Action: Mouse scrolled (911, 309) with delta (2, 1)
Screenshot: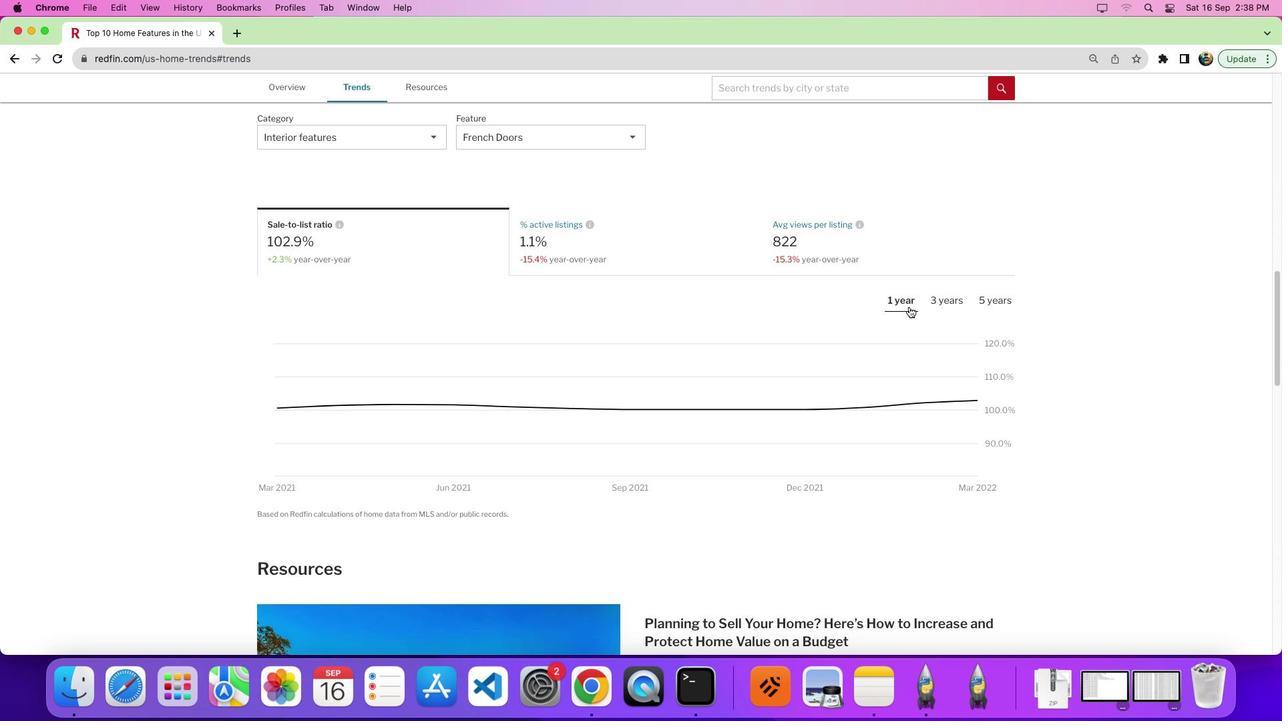 
Action: Mouse scrolled (911, 309) with delta (2, 1)
Screenshot: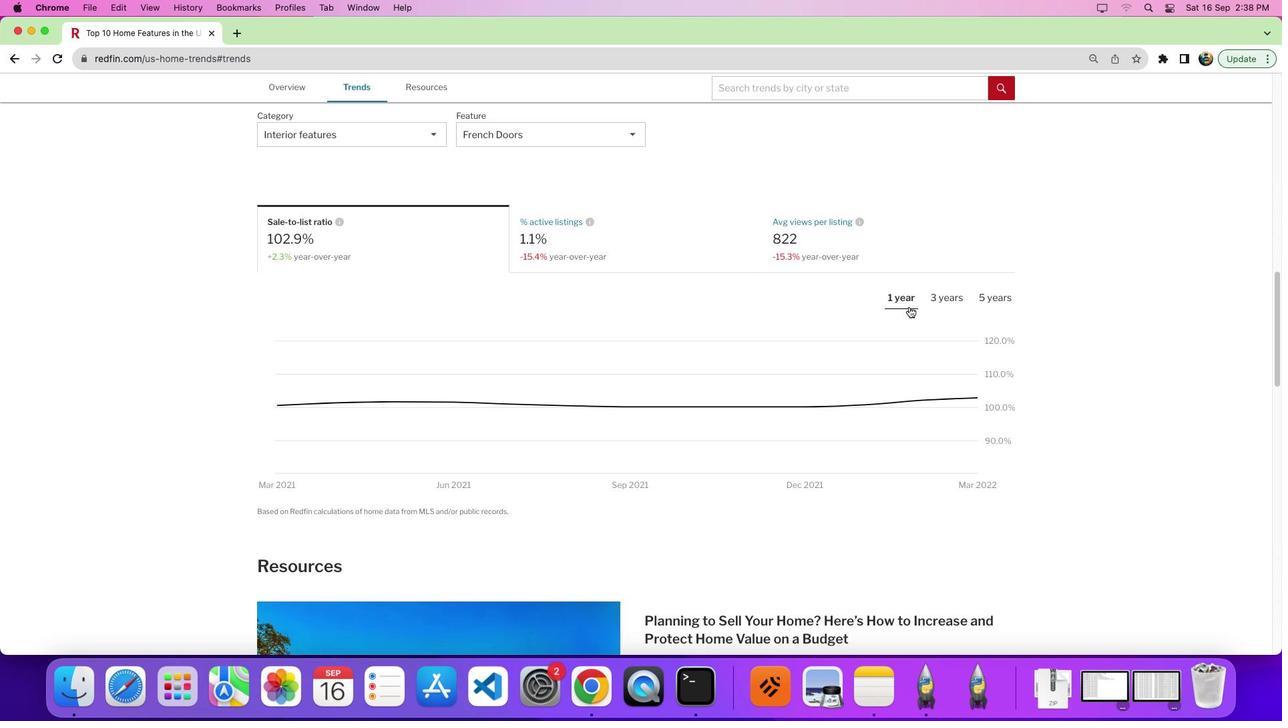
Action: Mouse moved to (1114, 309)
Screenshot: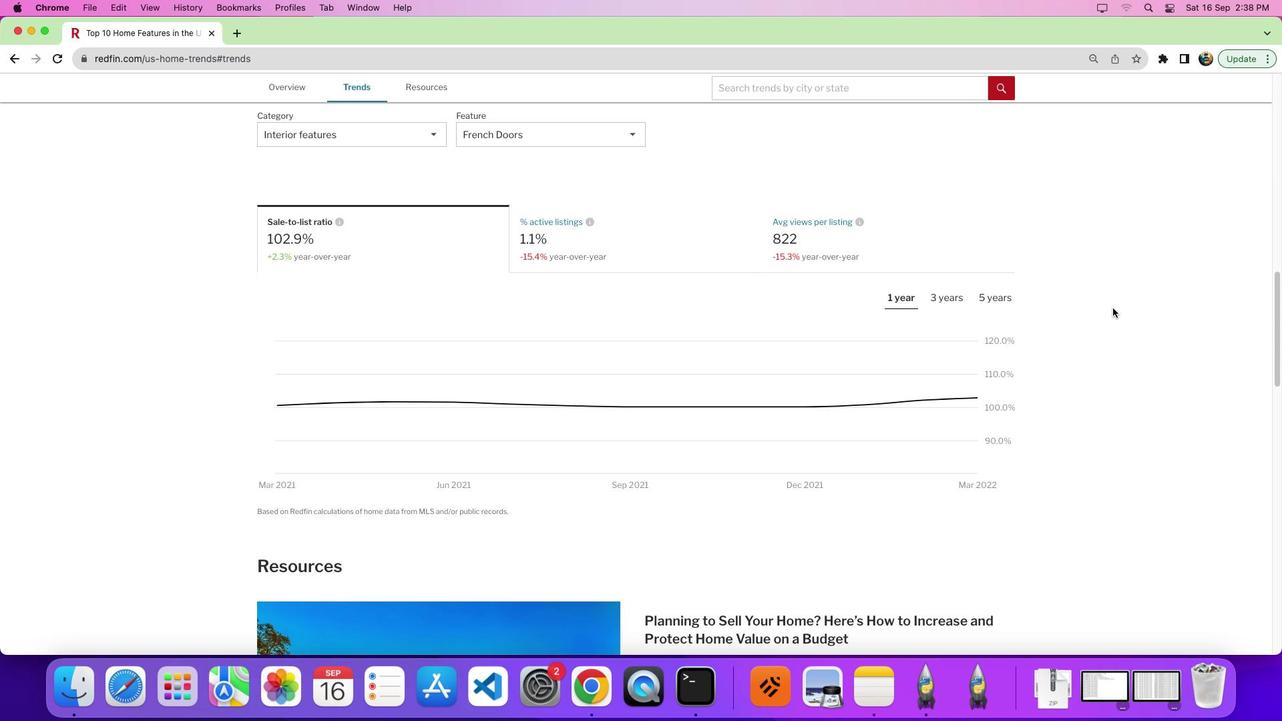 
